 Task: Find connections with filter location Tamanrasset with filter topic #healthy with filter profile language English with filter current company Amazon Business with filter school Sam Higginbottom University of Agriculture, Technology And Sciences (SHUATS) with filter industry Retail Gasoline with filter service category DJing with filter keywords title Data Entry
Action: Mouse moved to (506, 65)
Screenshot: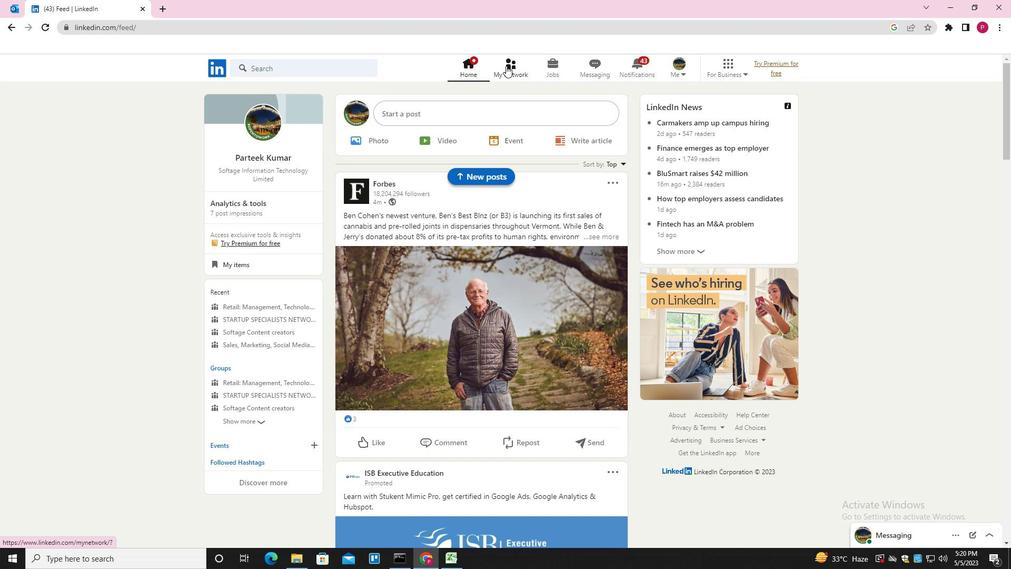
Action: Mouse pressed left at (506, 65)
Screenshot: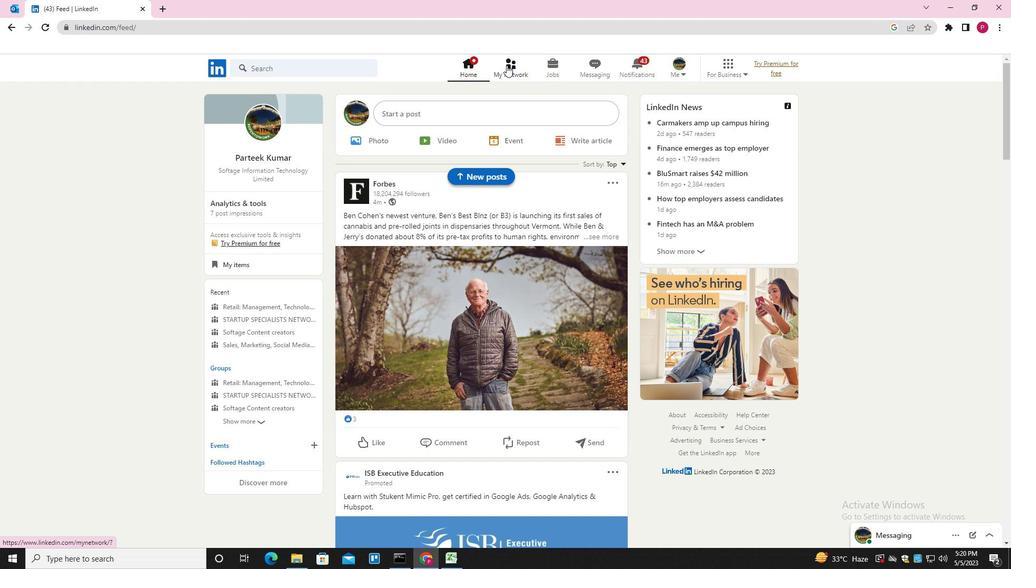 
Action: Mouse moved to (321, 125)
Screenshot: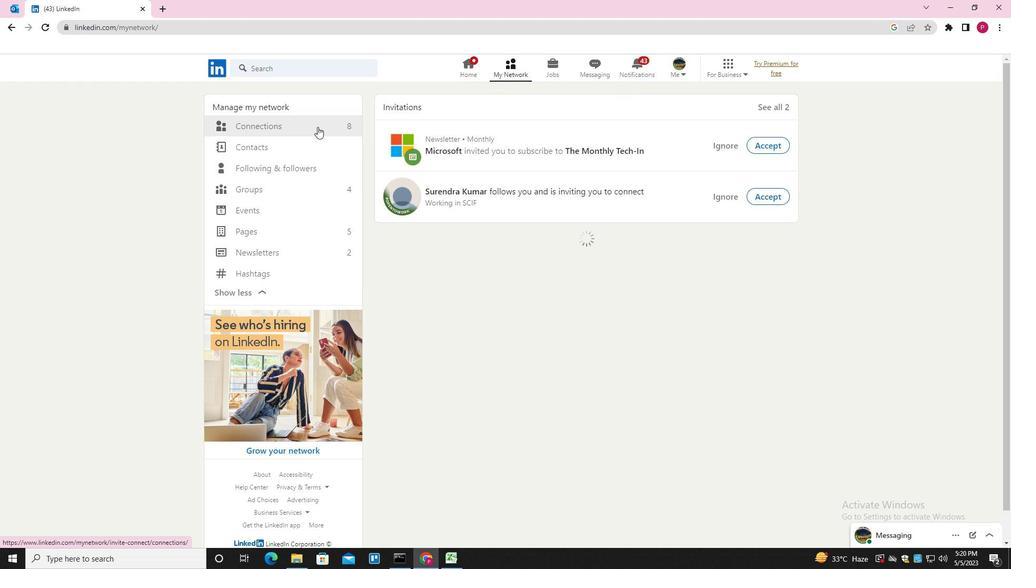 
Action: Mouse pressed left at (321, 125)
Screenshot: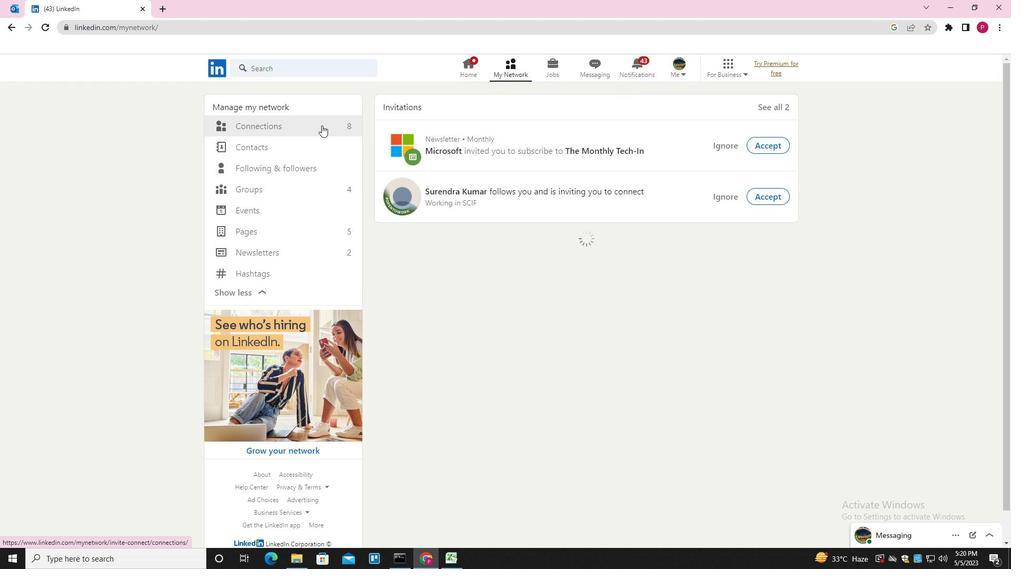 
Action: Mouse moved to (601, 128)
Screenshot: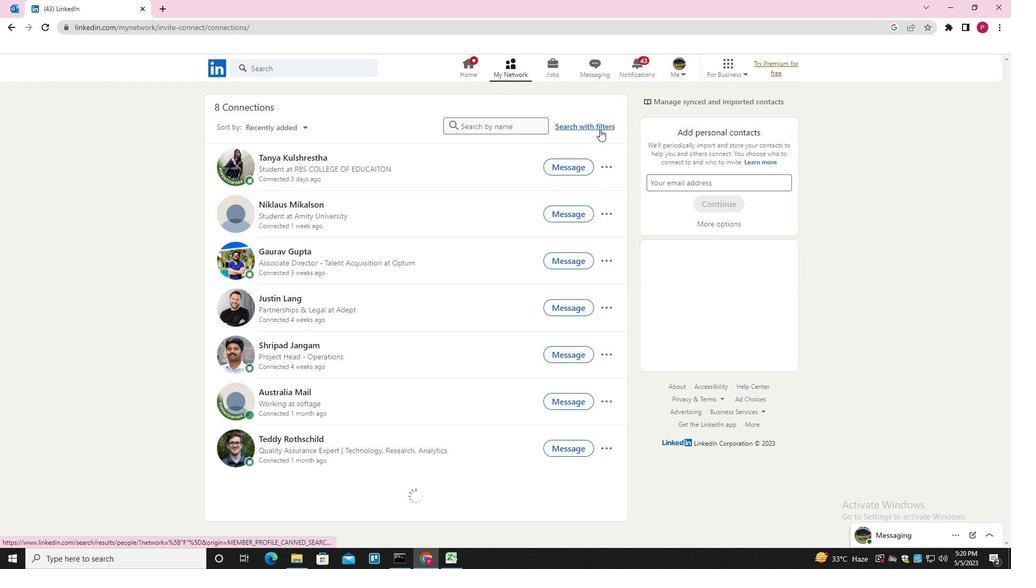 
Action: Mouse pressed left at (601, 128)
Screenshot: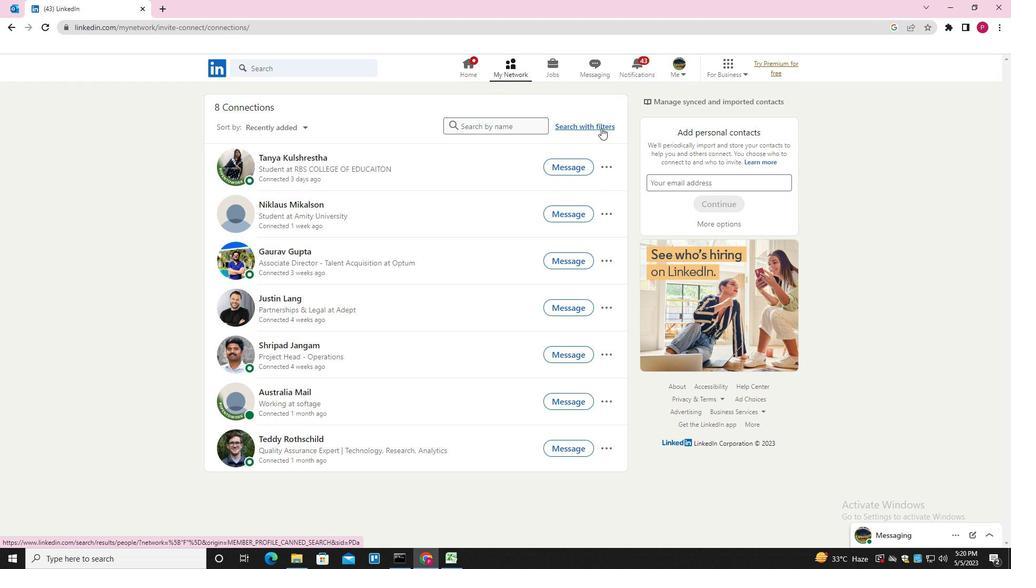 
Action: Mouse moved to (538, 99)
Screenshot: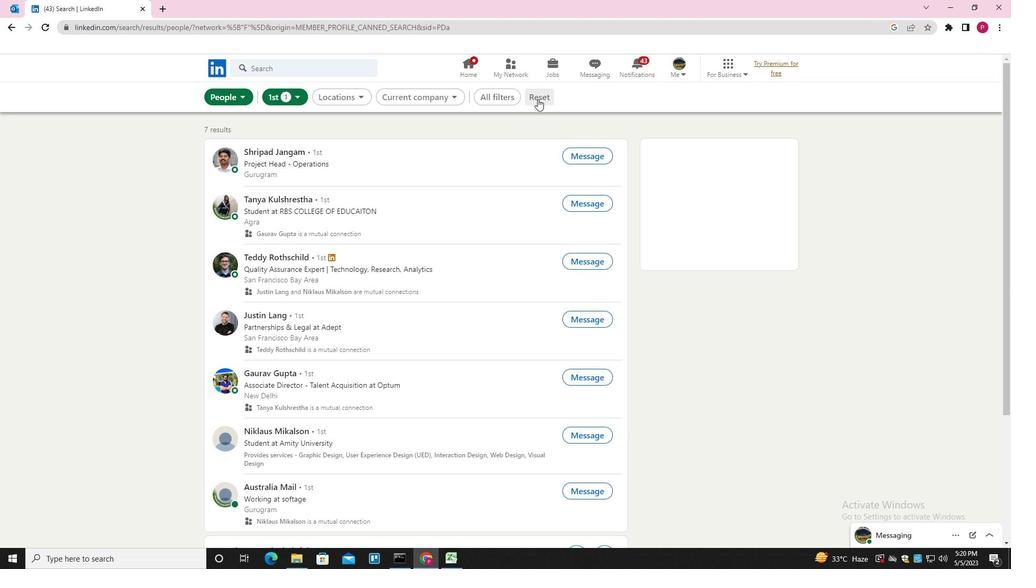 
Action: Mouse pressed left at (538, 99)
Screenshot: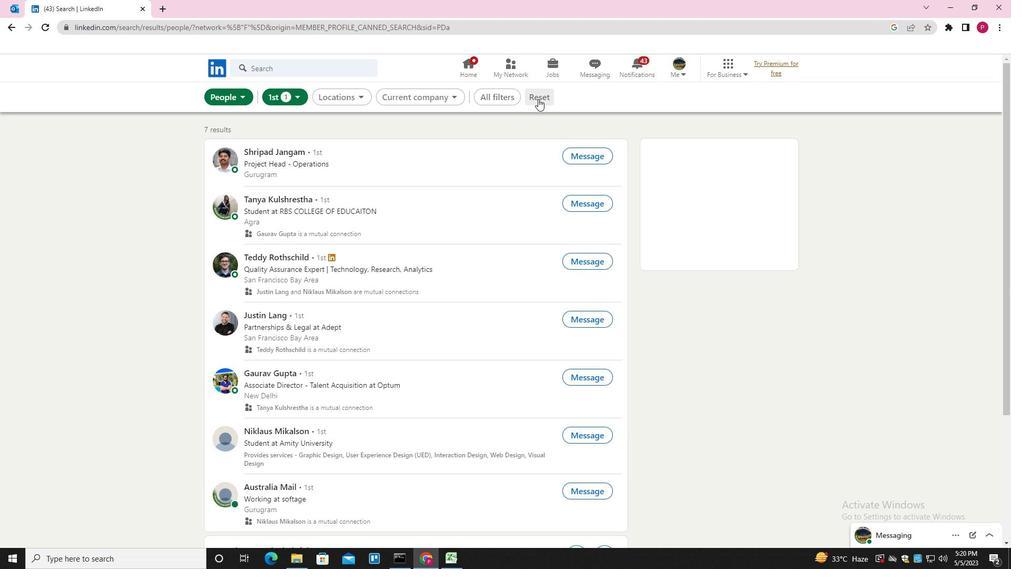 
Action: Mouse moved to (521, 99)
Screenshot: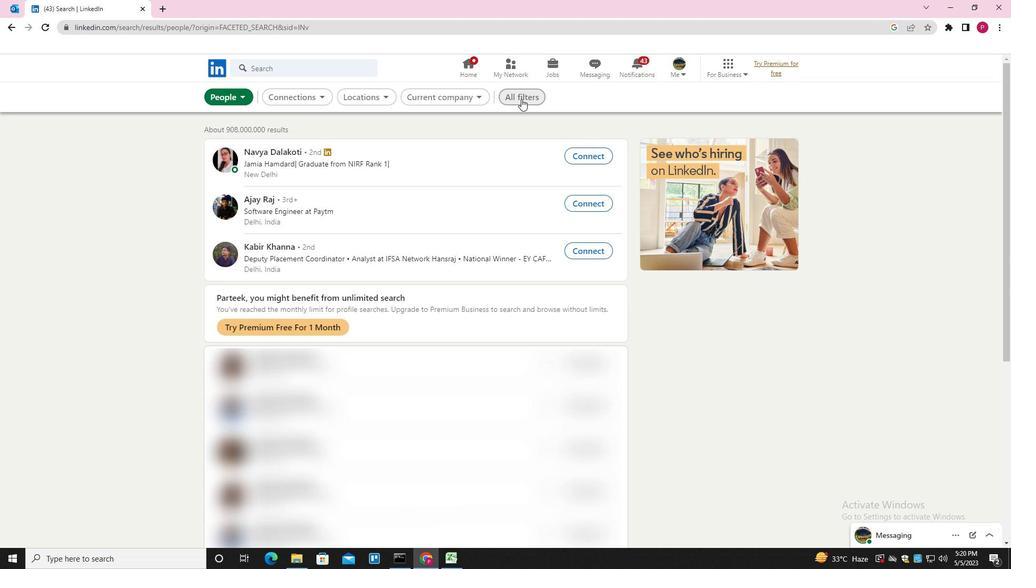 
Action: Mouse pressed left at (521, 99)
Screenshot: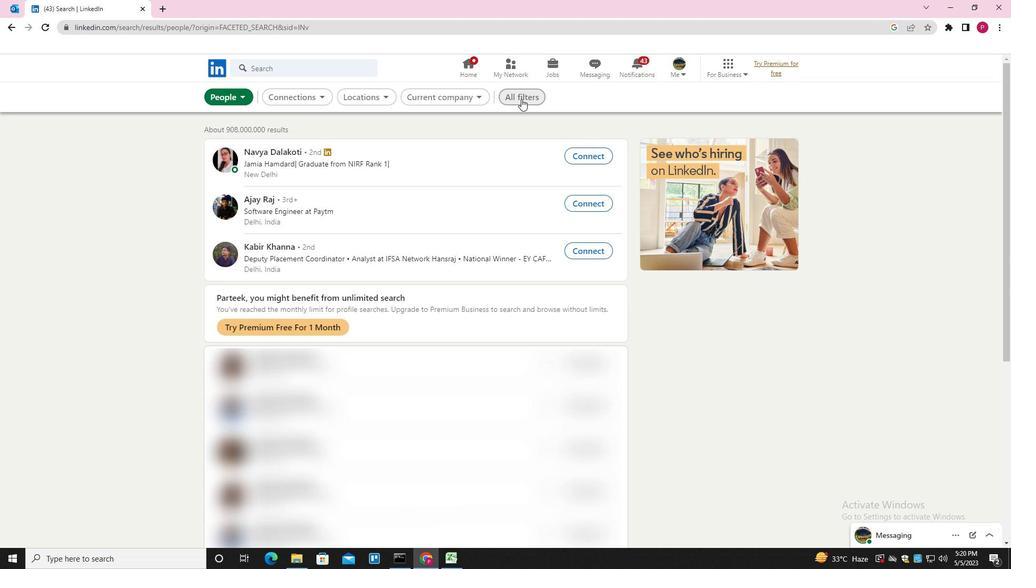
Action: Mouse moved to (889, 298)
Screenshot: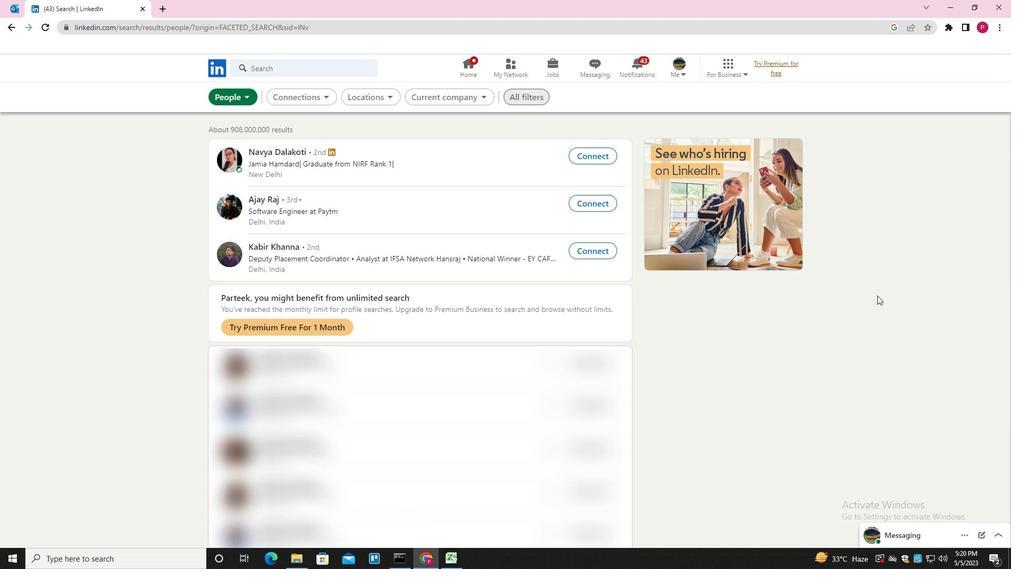 
Action: Mouse scrolled (889, 298) with delta (0, 0)
Screenshot: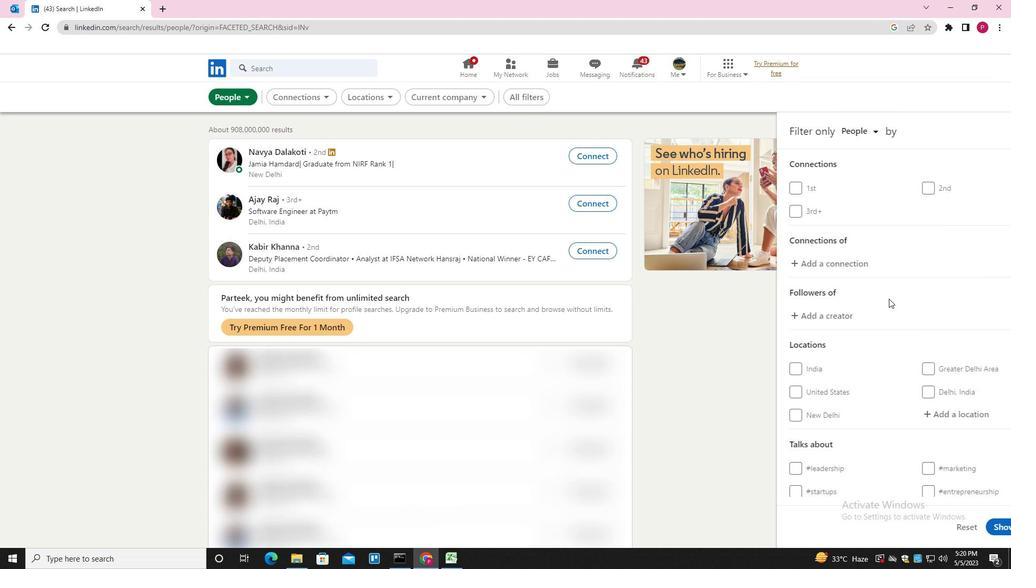 
Action: Mouse scrolled (889, 298) with delta (0, 0)
Screenshot: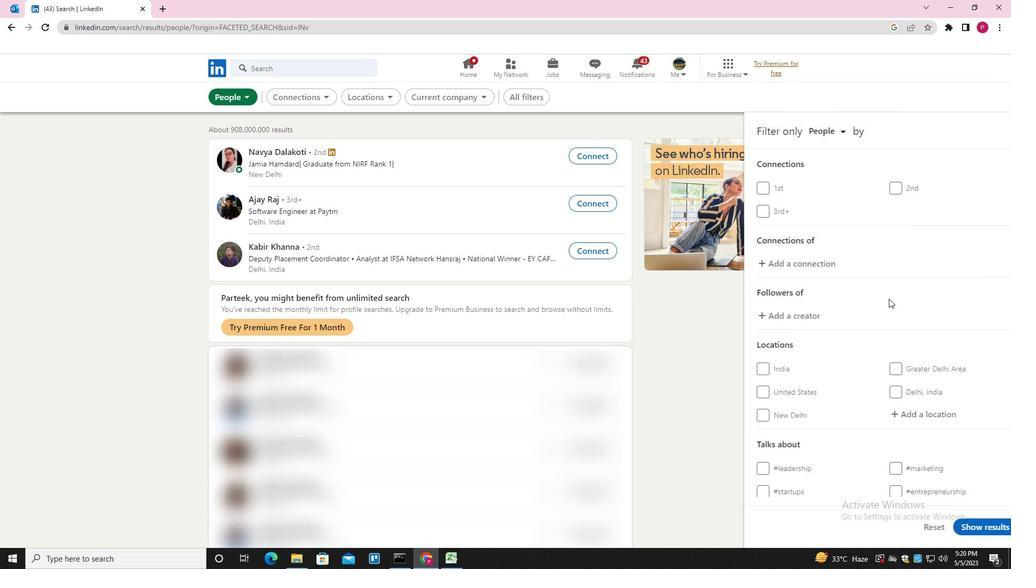 
Action: Mouse moved to (904, 310)
Screenshot: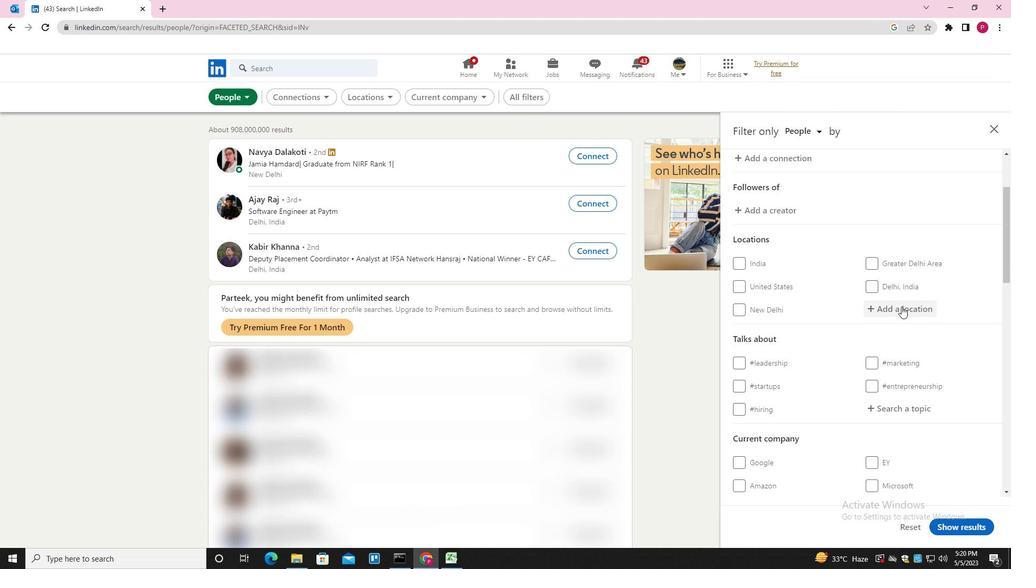 
Action: Mouse pressed left at (904, 310)
Screenshot: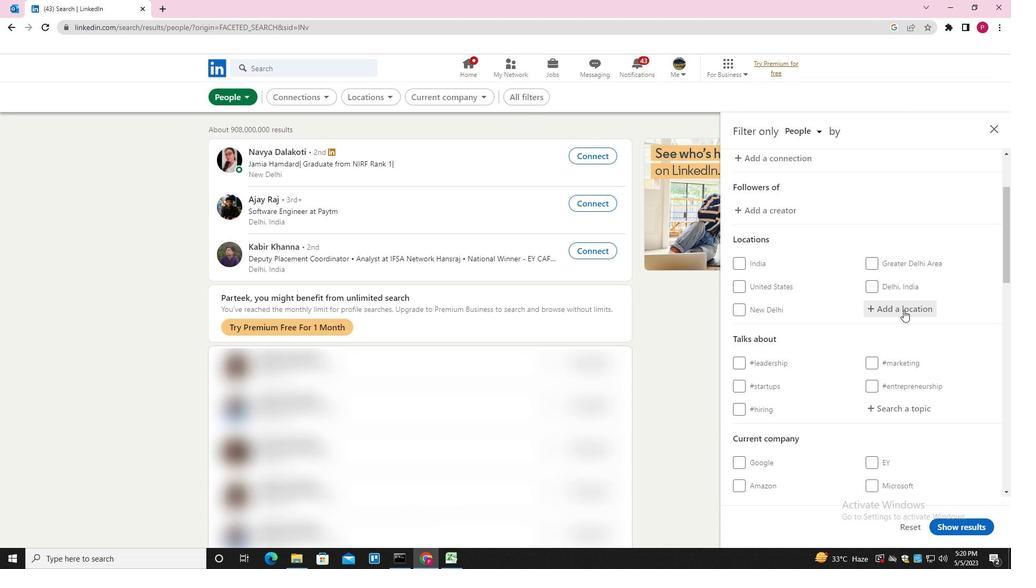 
Action: Key pressed <Key.shift>TAMANRASSET<Key.down><Key.enter>
Screenshot: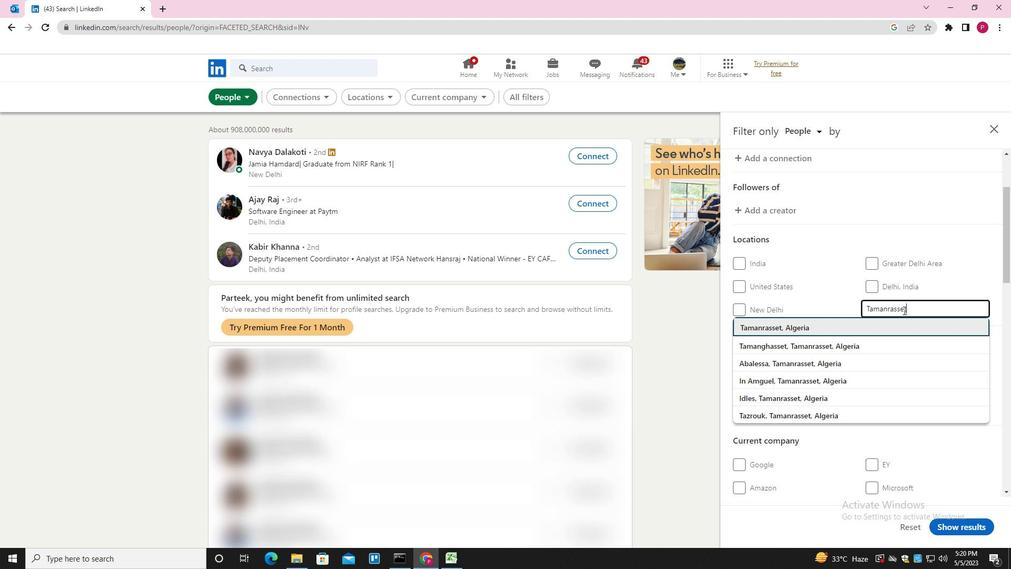 
Action: Mouse moved to (906, 351)
Screenshot: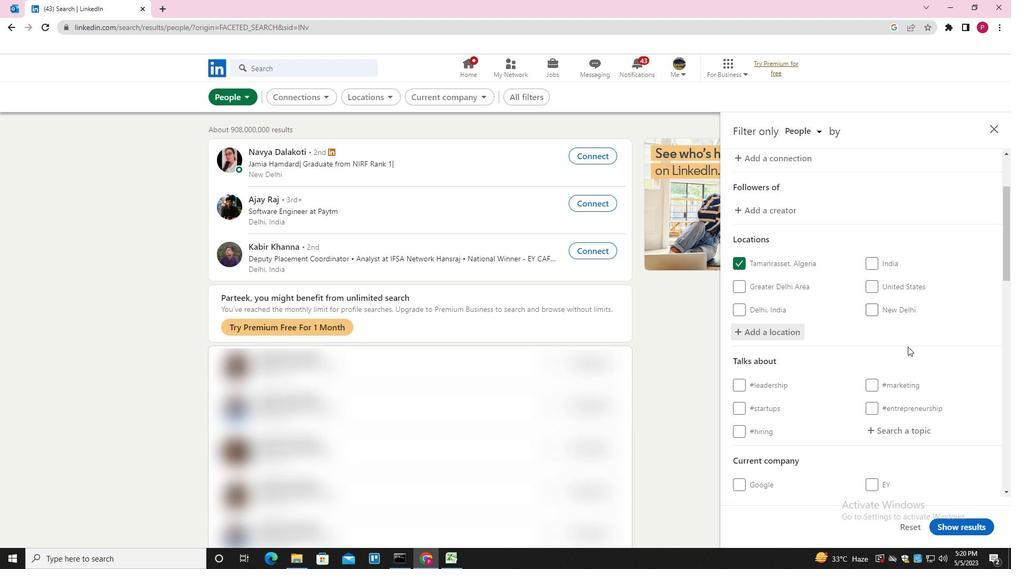 
Action: Mouse scrolled (906, 351) with delta (0, 0)
Screenshot: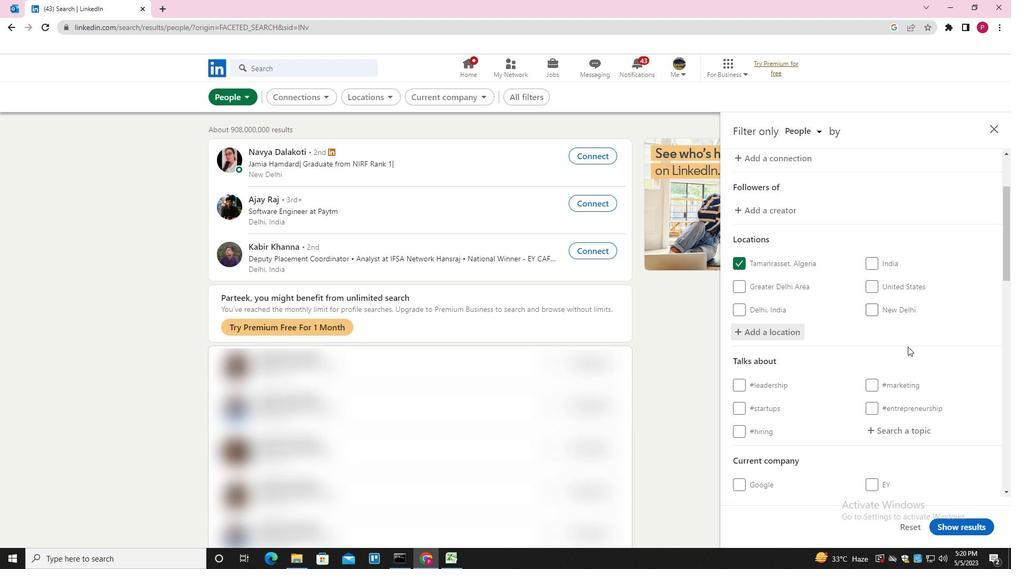 
Action: Mouse moved to (906, 352)
Screenshot: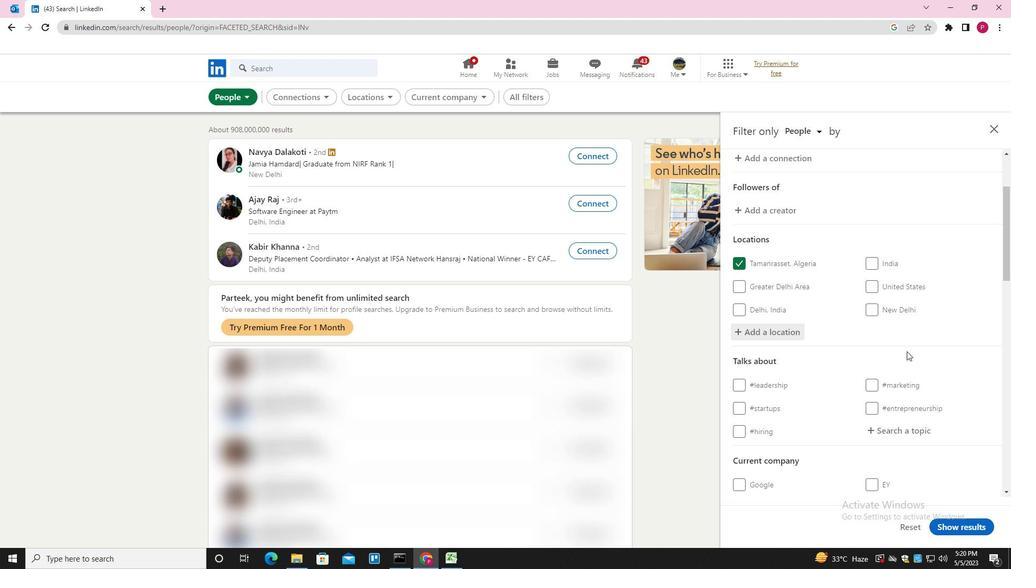 
Action: Mouse scrolled (906, 352) with delta (0, 0)
Screenshot: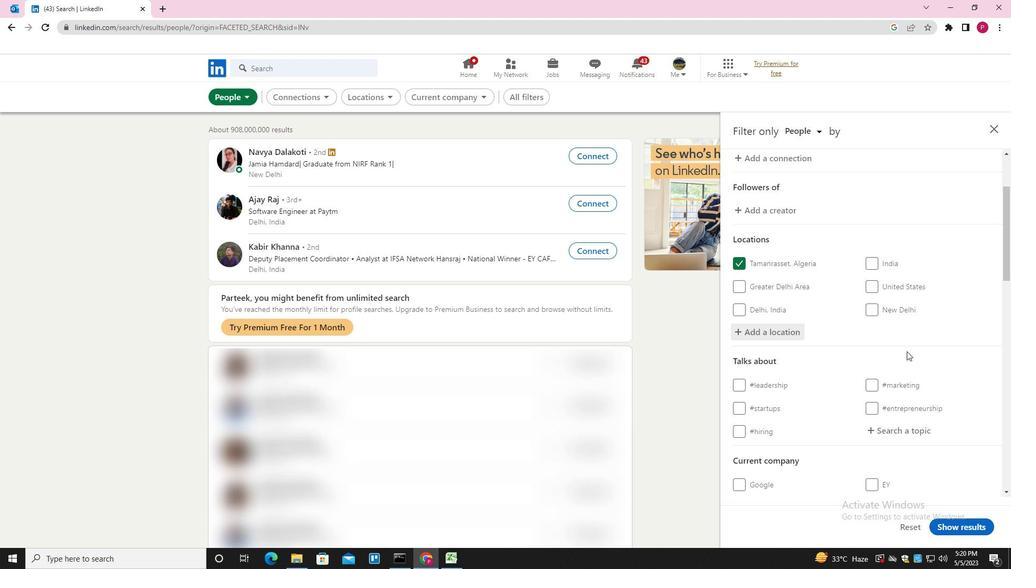 
Action: Mouse moved to (907, 355)
Screenshot: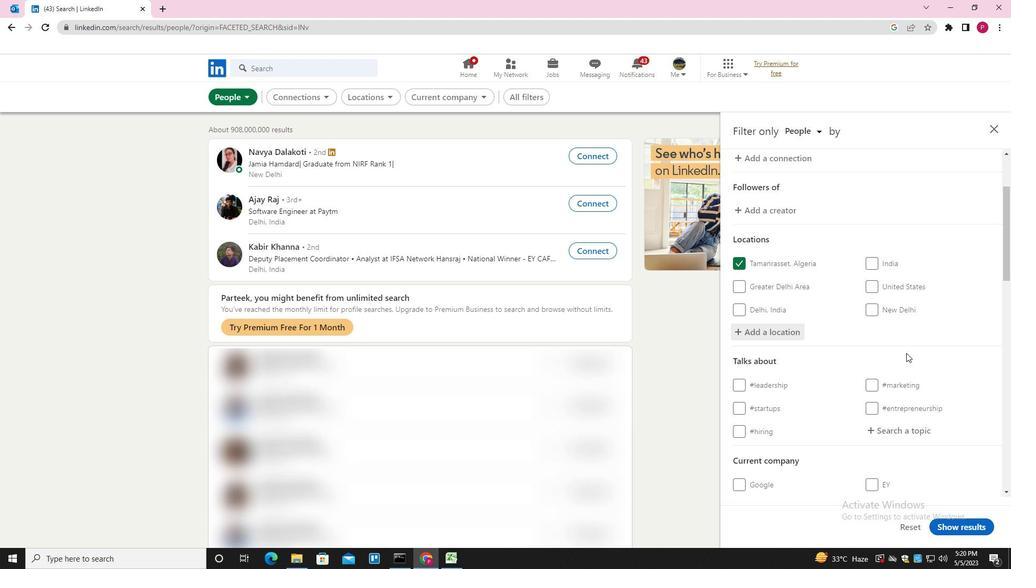 
Action: Mouse scrolled (907, 354) with delta (0, 0)
Screenshot: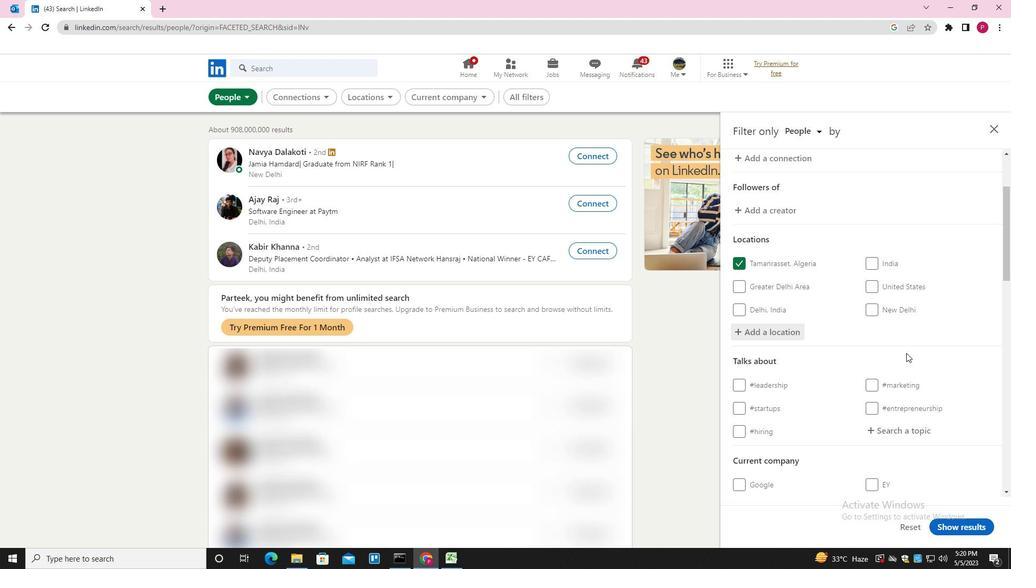 
Action: Mouse moved to (906, 279)
Screenshot: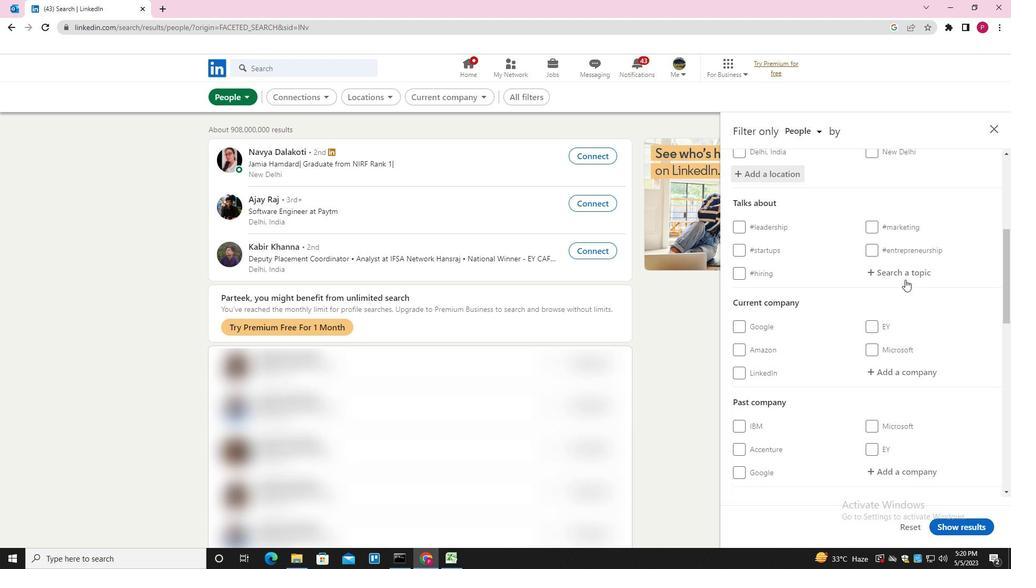 
Action: Mouse pressed left at (906, 279)
Screenshot: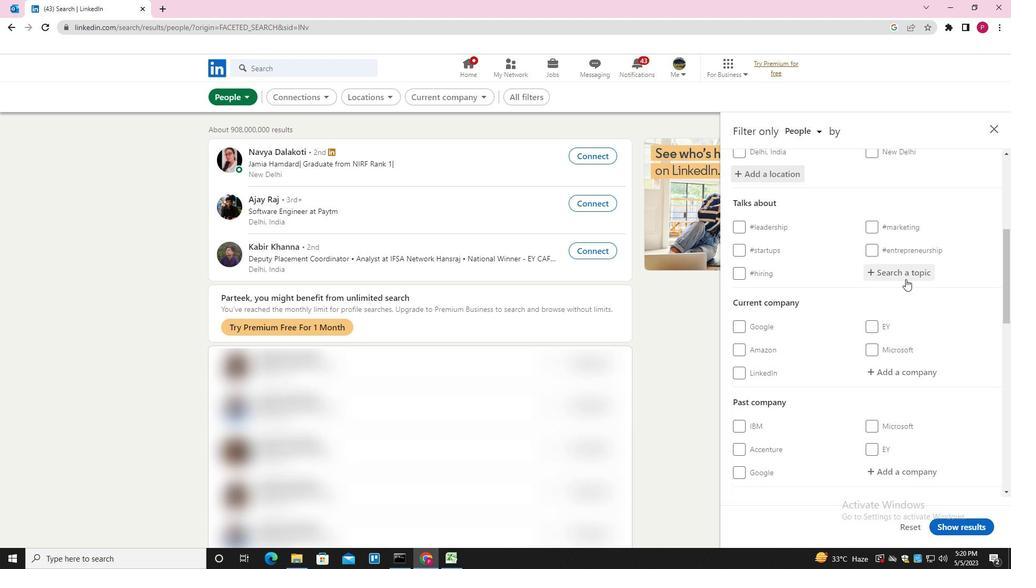 
Action: Key pressed HR<Key.backspace>EALTHY<Key.down><Key.down><Key.down><Key.enter>
Screenshot: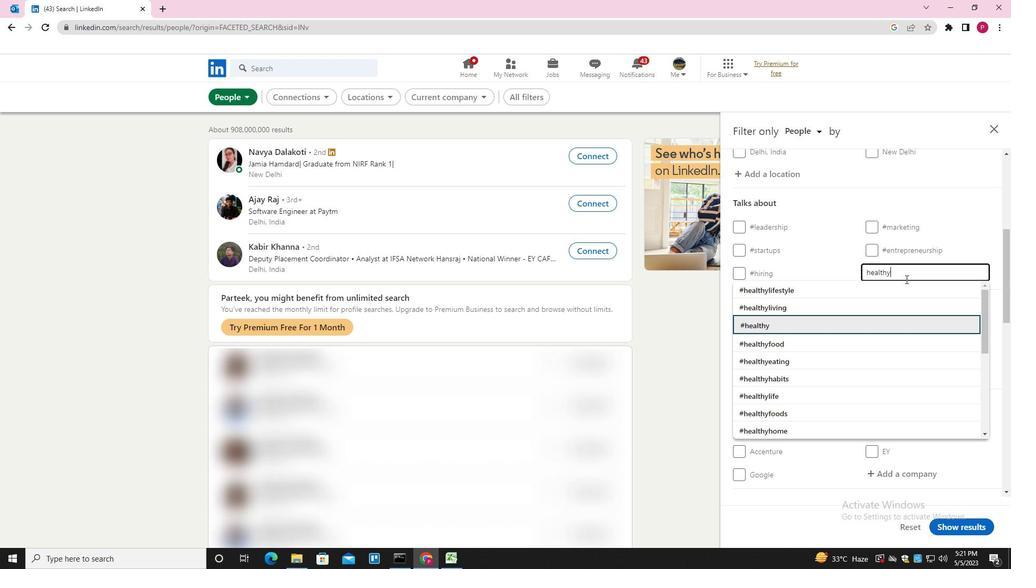 
Action: Mouse moved to (881, 296)
Screenshot: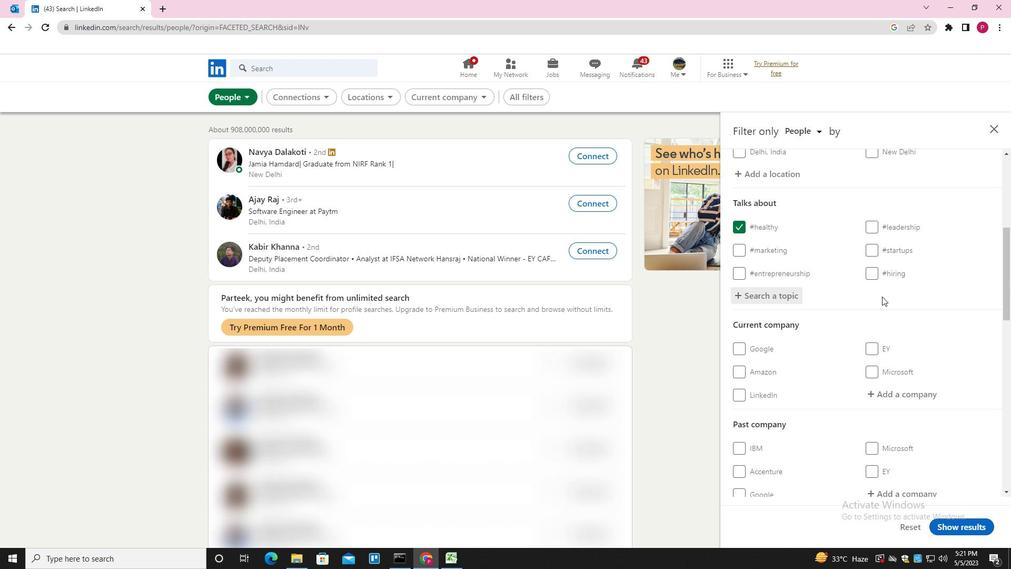 
Action: Mouse scrolled (881, 296) with delta (0, 0)
Screenshot: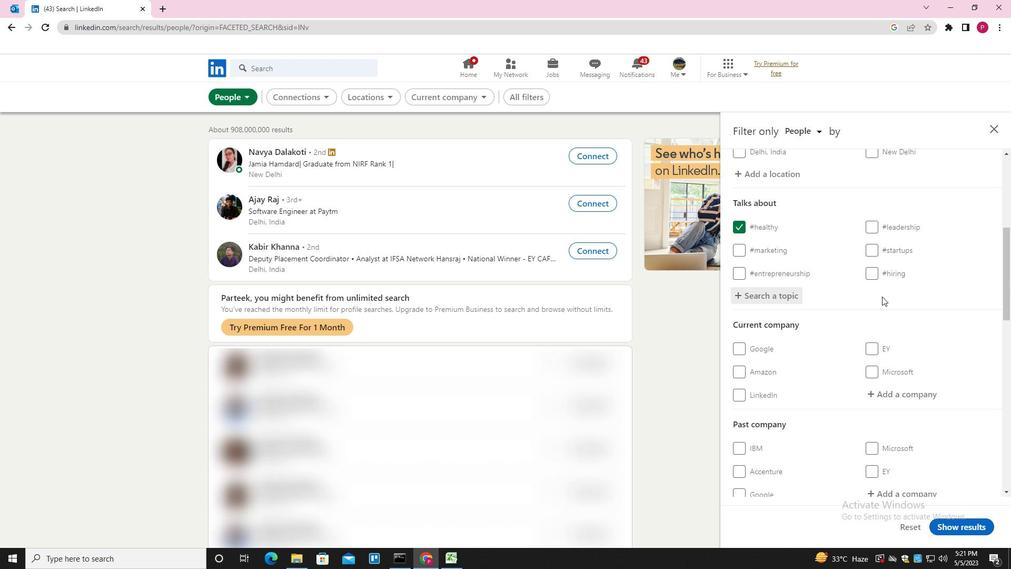
Action: Mouse scrolled (881, 296) with delta (0, 0)
Screenshot: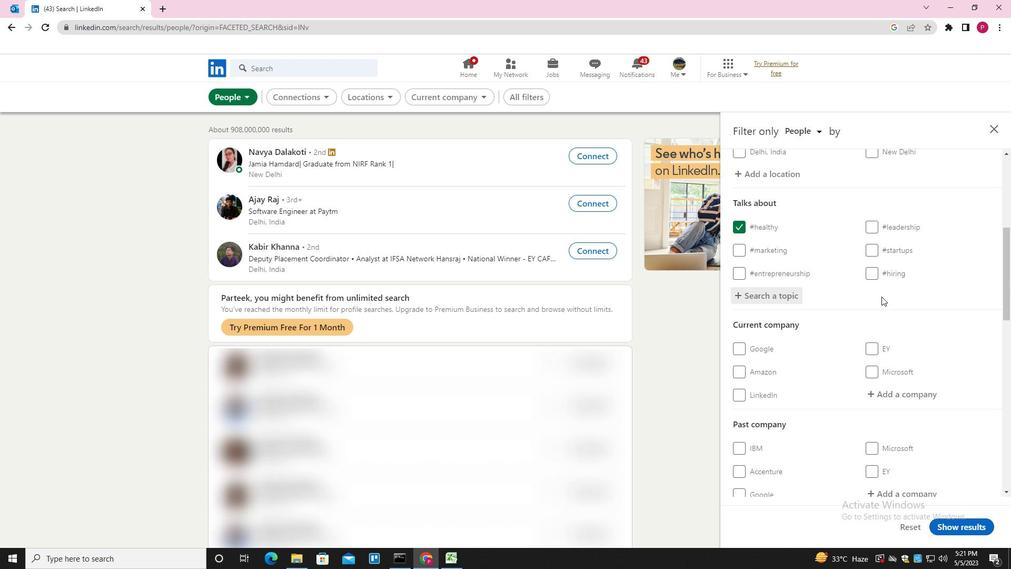 
Action: Mouse scrolled (881, 296) with delta (0, 0)
Screenshot: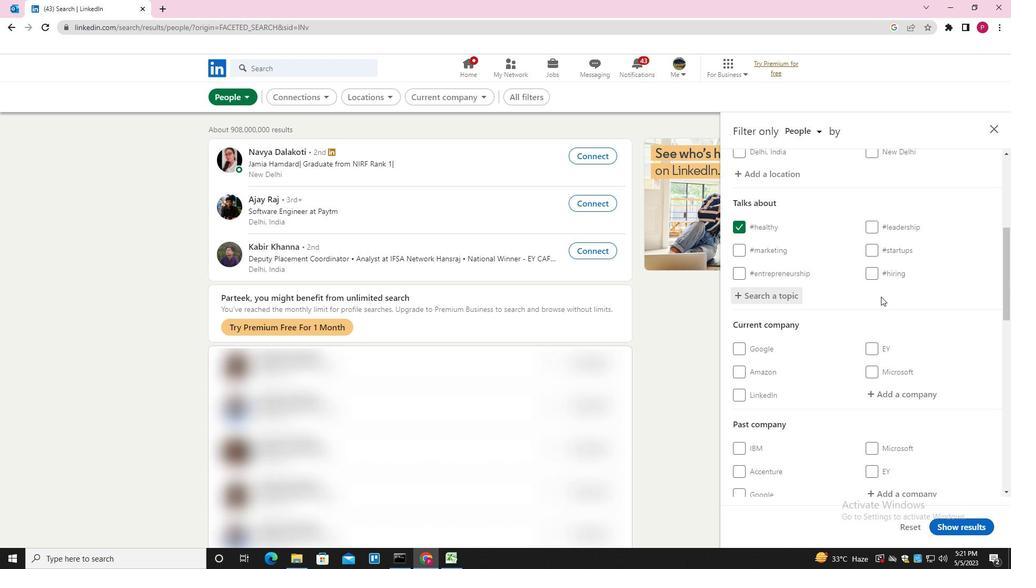 
Action: Mouse scrolled (881, 296) with delta (0, 0)
Screenshot: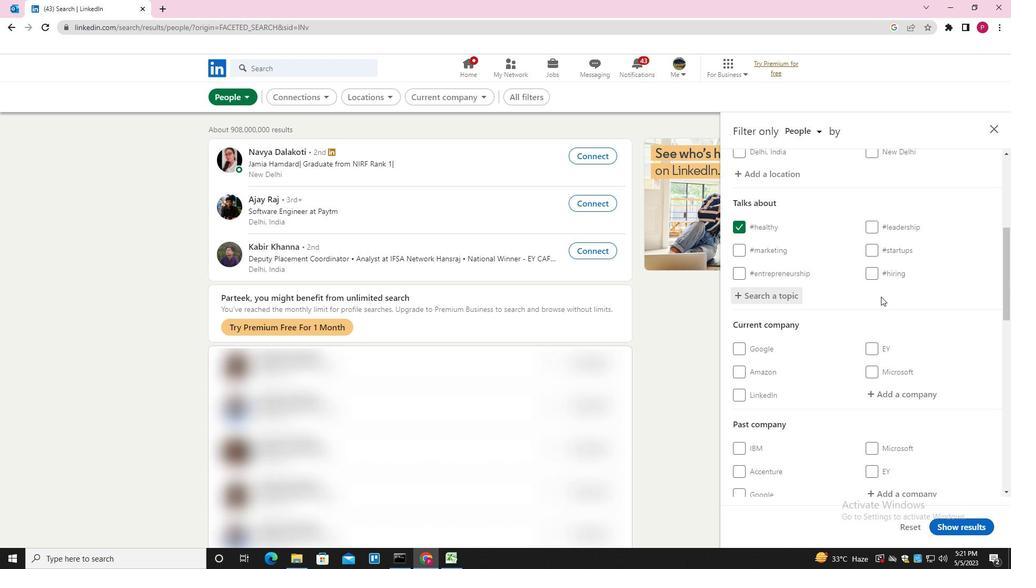 
Action: Mouse moved to (877, 303)
Screenshot: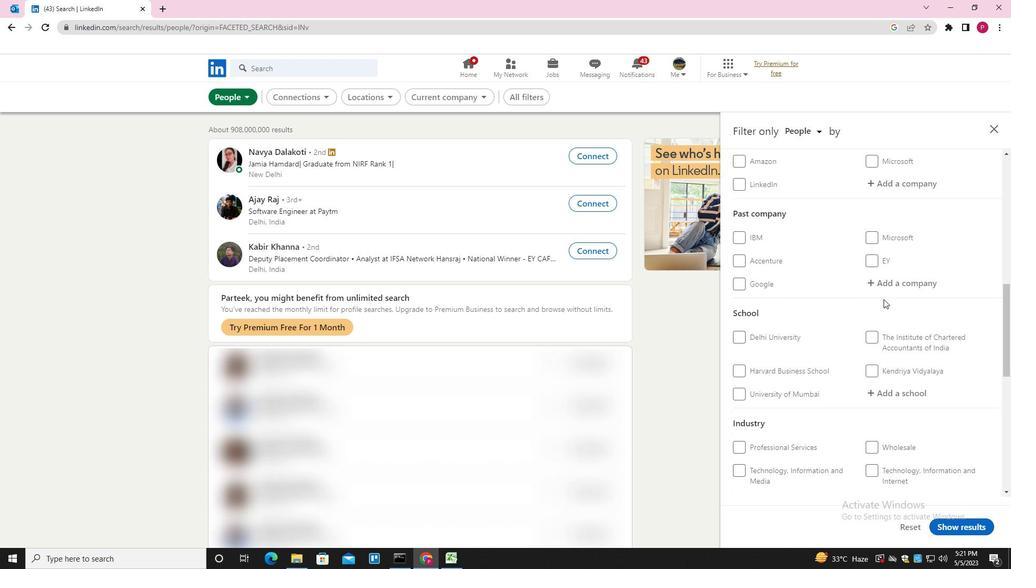 
Action: Mouse scrolled (877, 303) with delta (0, 0)
Screenshot: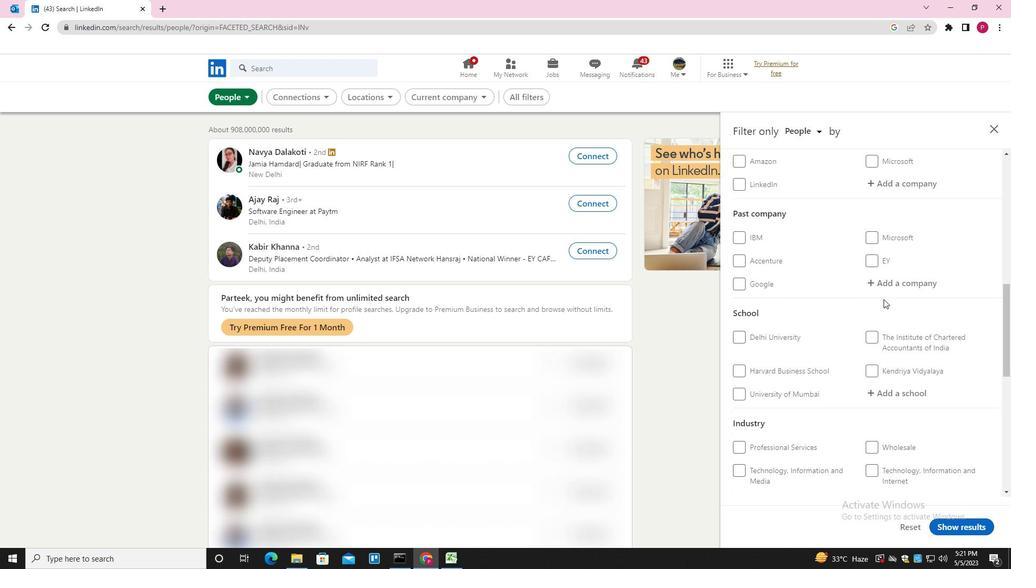 
Action: Mouse scrolled (877, 303) with delta (0, 0)
Screenshot: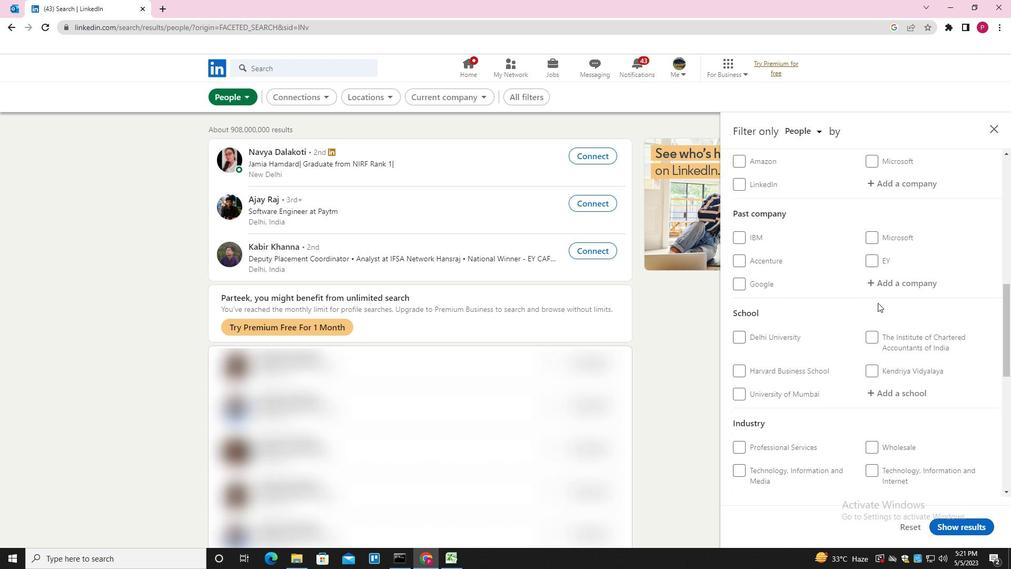 
Action: Mouse scrolled (877, 303) with delta (0, 0)
Screenshot: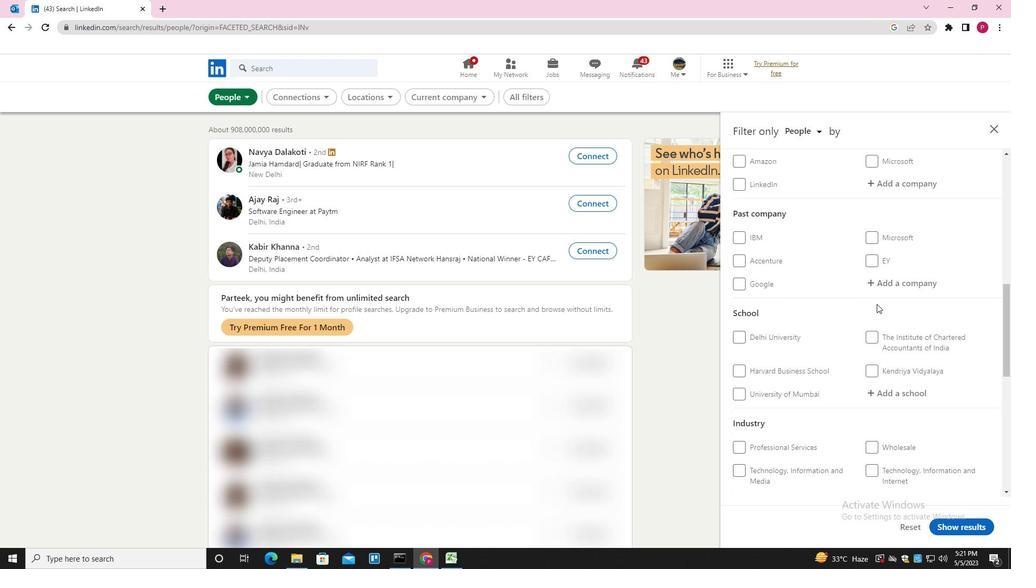 
Action: Mouse scrolled (877, 303) with delta (0, 0)
Screenshot: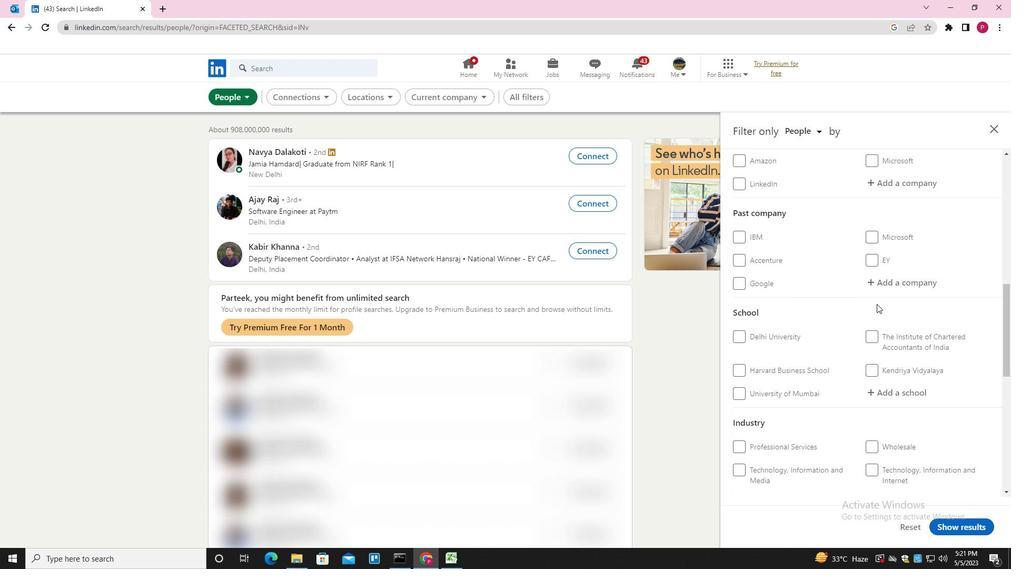 
Action: Mouse moved to (857, 318)
Screenshot: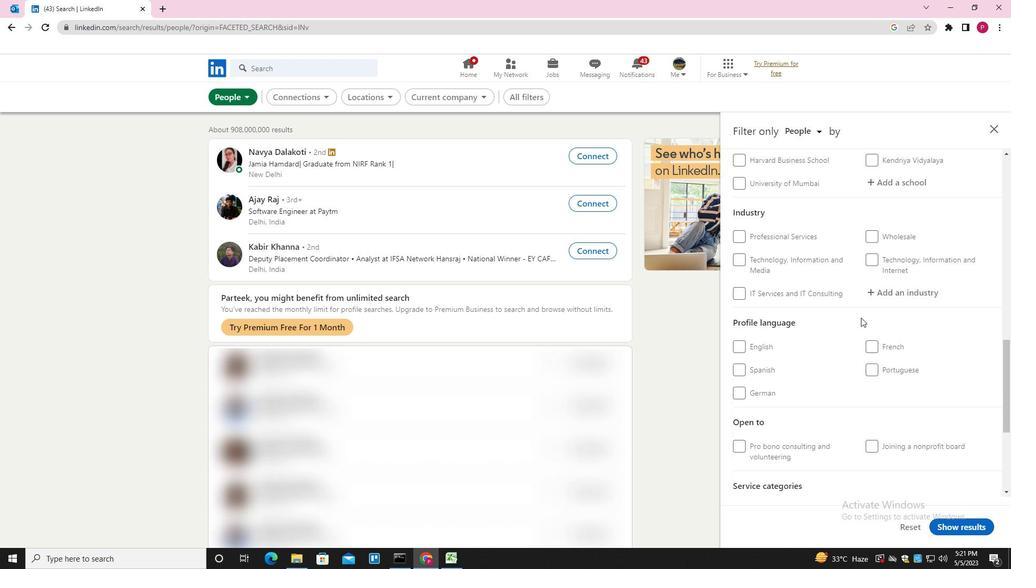 
Action: Mouse scrolled (857, 318) with delta (0, 0)
Screenshot: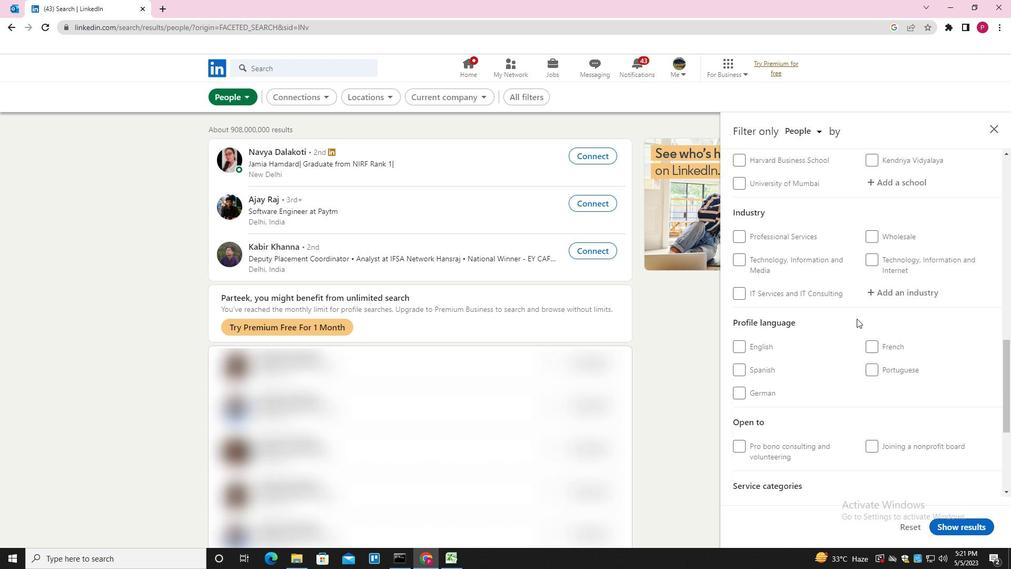 
Action: Mouse scrolled (857, 318) with delta (0, 0)
Screenshot: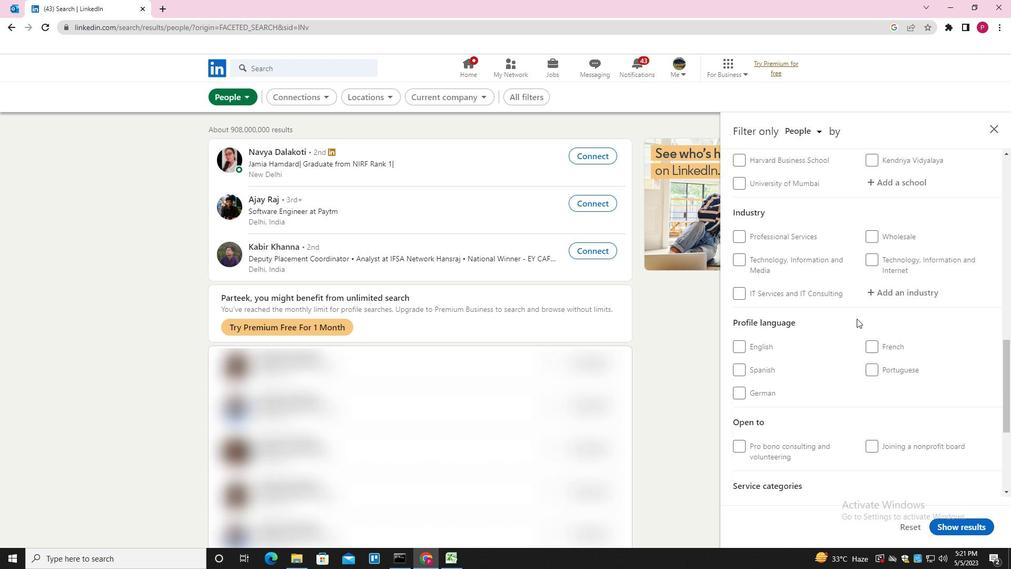 
Action: Mouse moved to (741, 242)
Screenshot: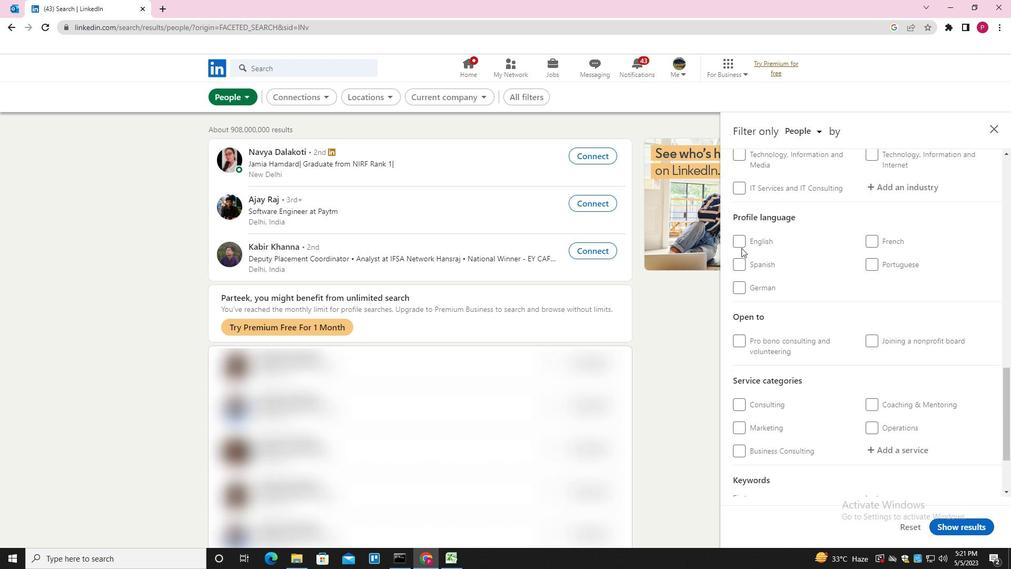 
Action: Mouse pressed left at (741, 242)
Screenshot: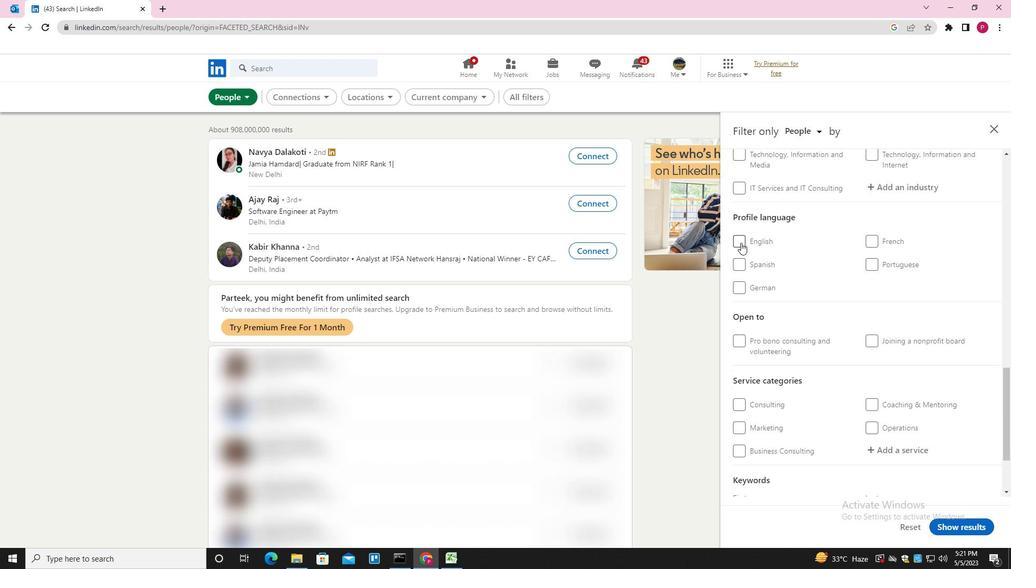 
Action: Mouse moved to (779, 303)
Screenshot: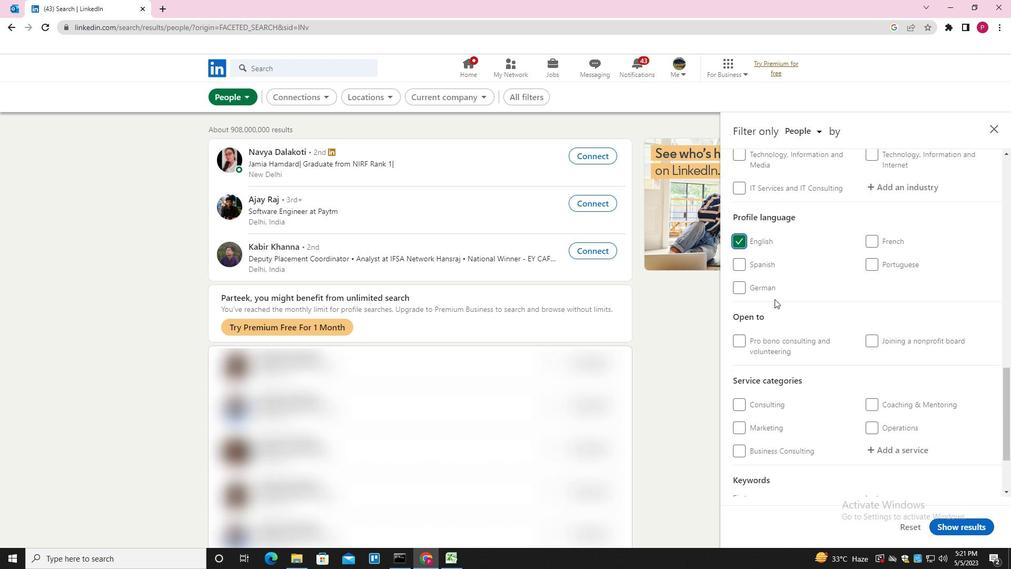 
Action: Mouse scrolled (779, 304) with delta (0, 0)
Screenshot: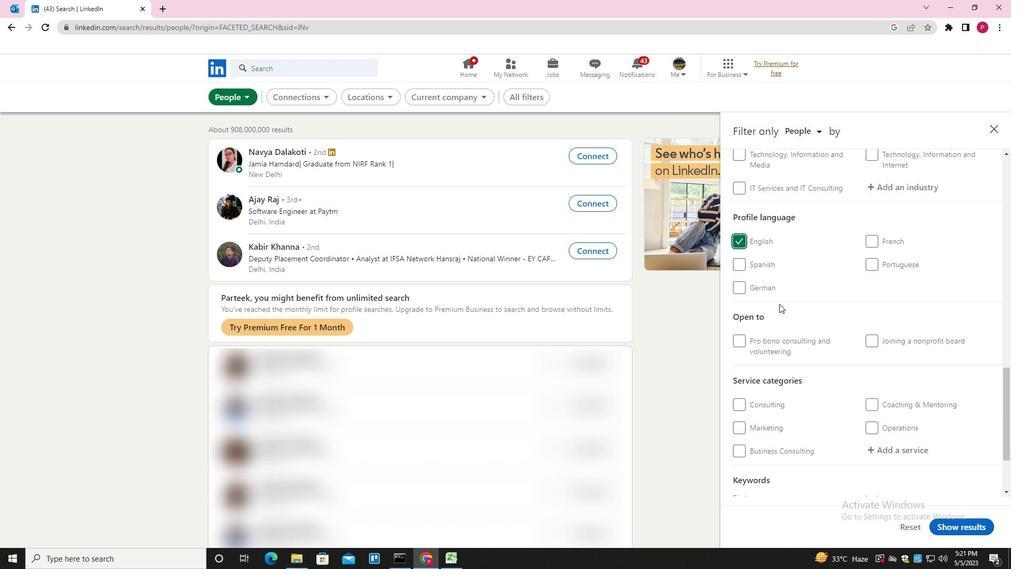 
Action: Mouse scrolled (779, 304) with delta (0, 0)
Screenshot: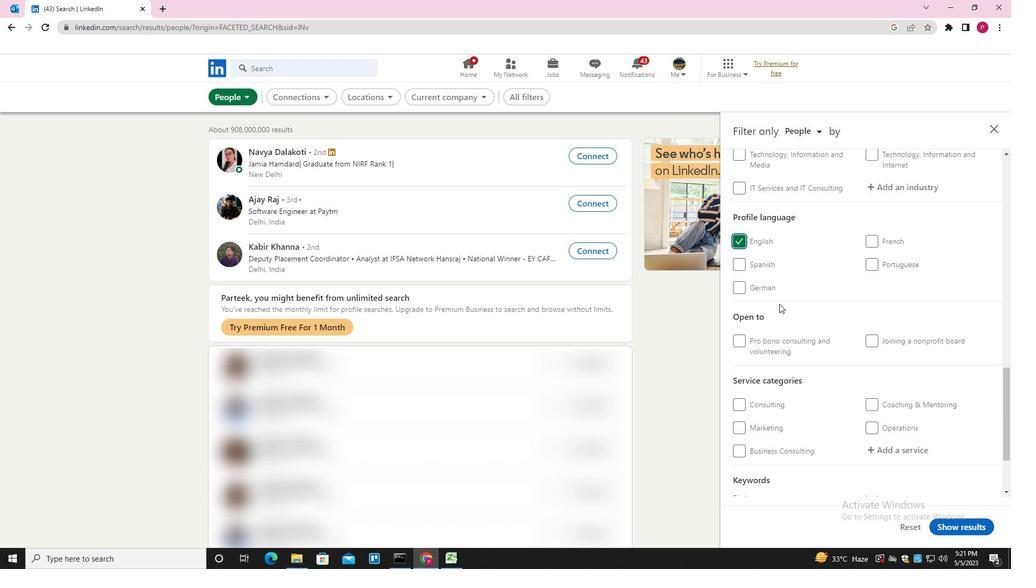 
Action: Mouse scrolled (779, 304) with delta (0, 0)
Screenshot: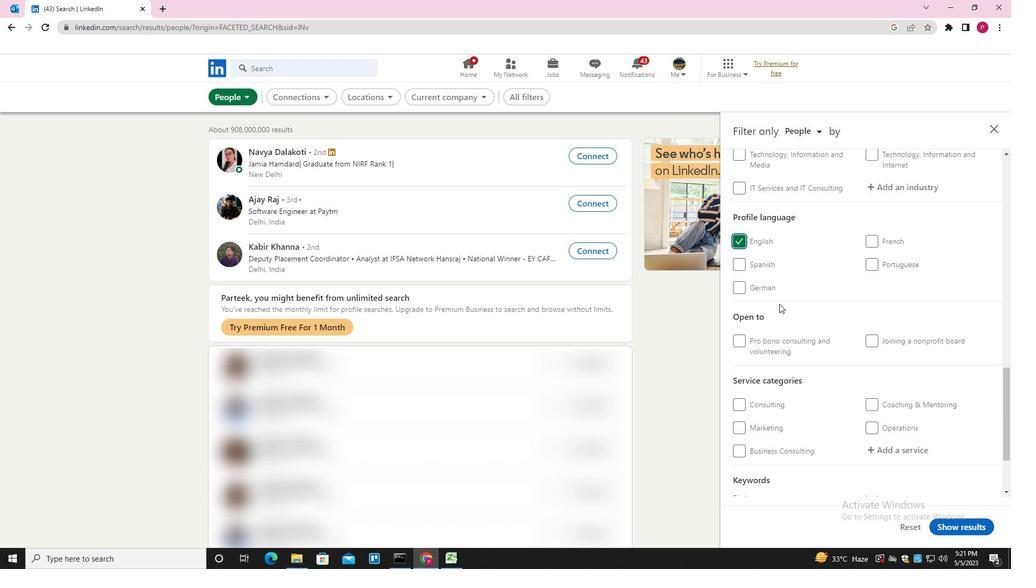 
Action: Mouse scrolled (779, 304) with delta (0, 0)
Screenshot: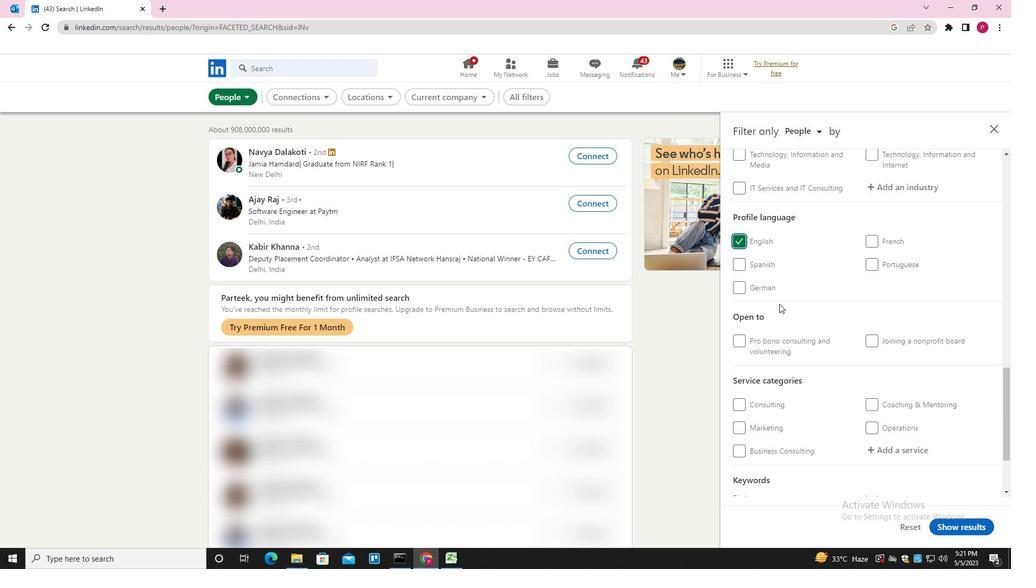 
Action: Mouse scrolled (779, 304) with delta (0, 0)
Screenshot: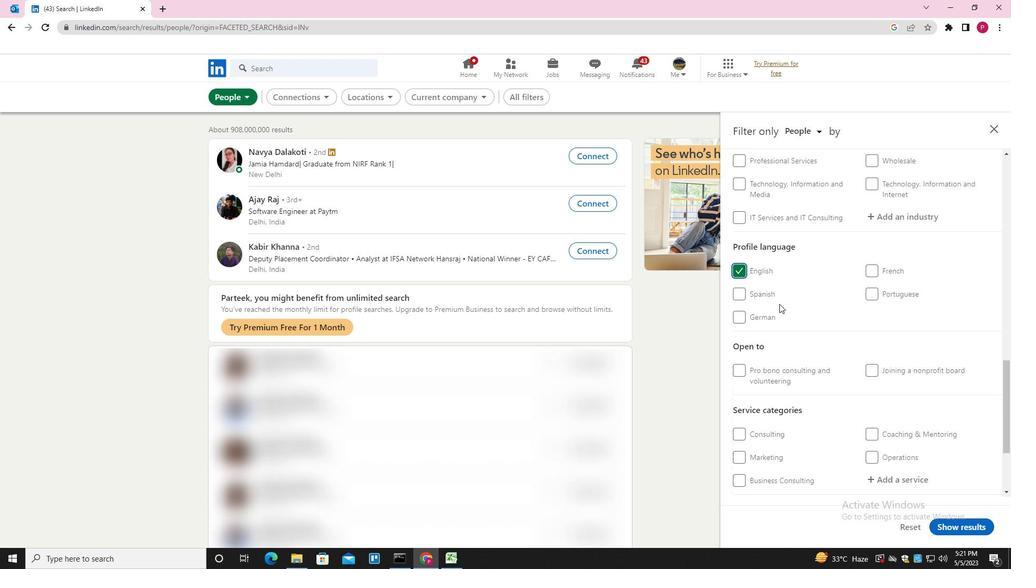
Action: Mouse scrolled (779, 304) with delta (0, 0)
Screenshot: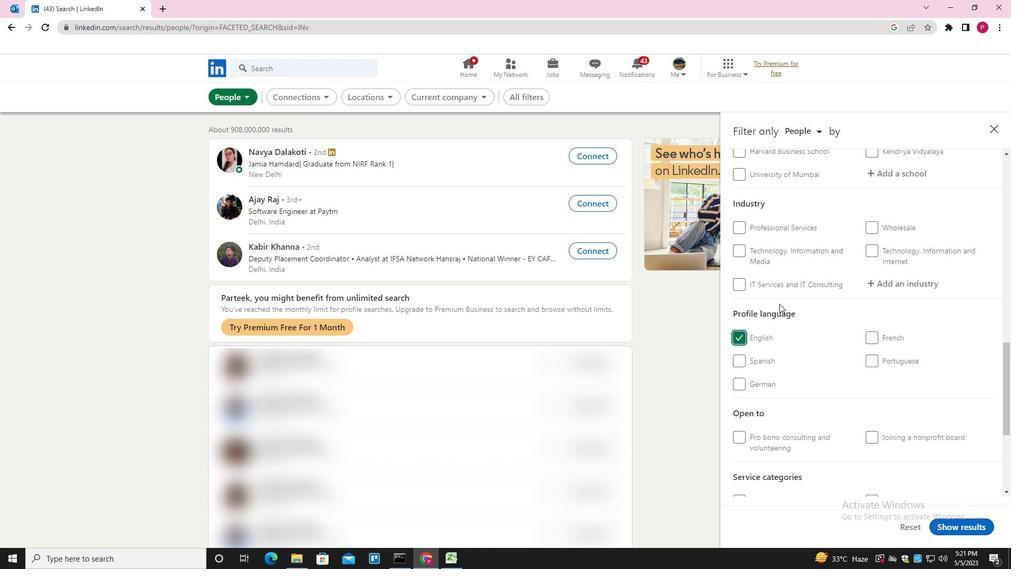 
Action: Mouse moved to (824, 309)
Screenshot: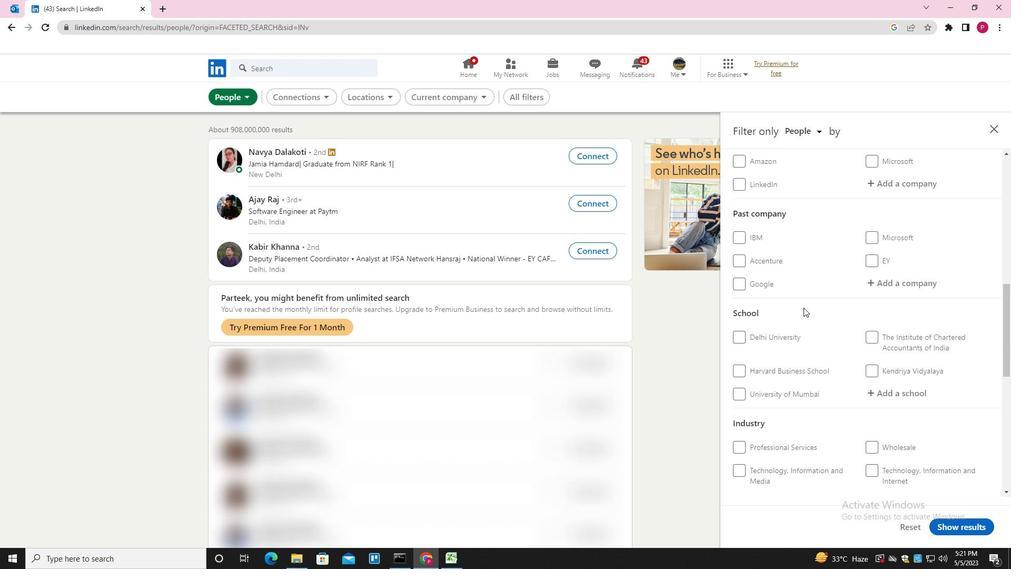 
Action: Mouse scrolled (824, 309) with delta (0, 0)
Screenshot: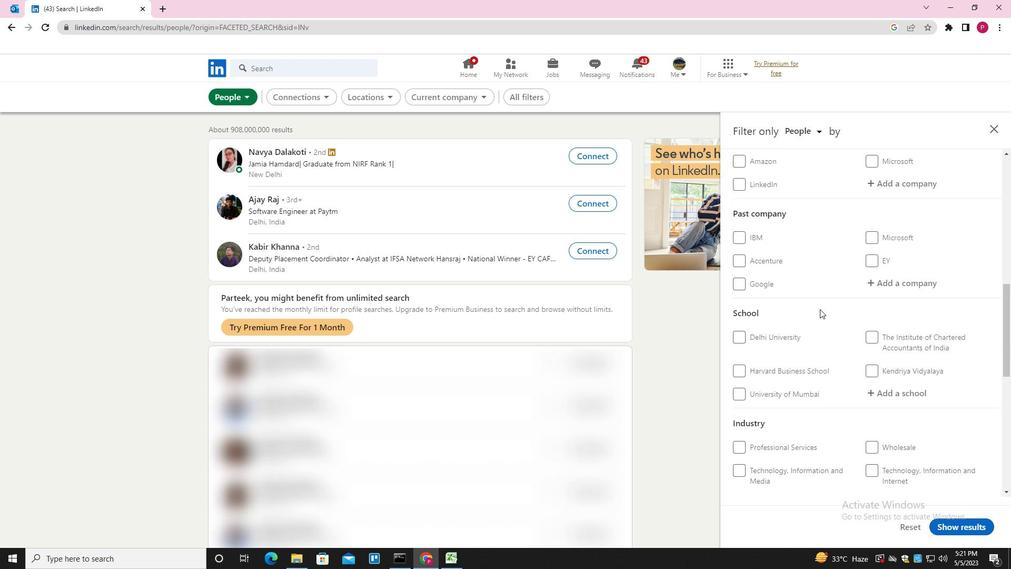 
Action: Mouse scrolled (824, 309) with delta (0, 0)
Screenshot: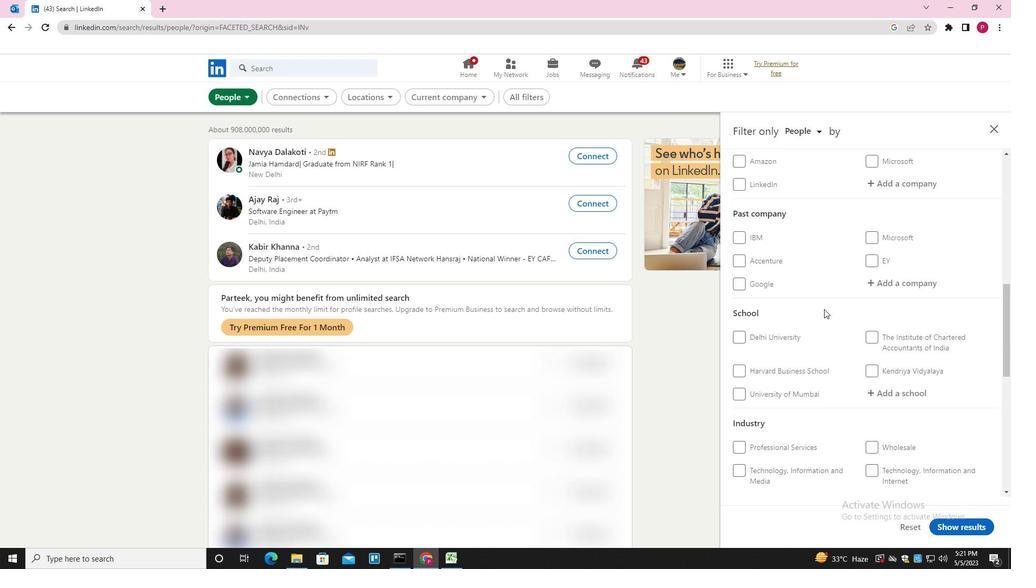 
Action: Mouse moved to (925, 285)
Screenshot: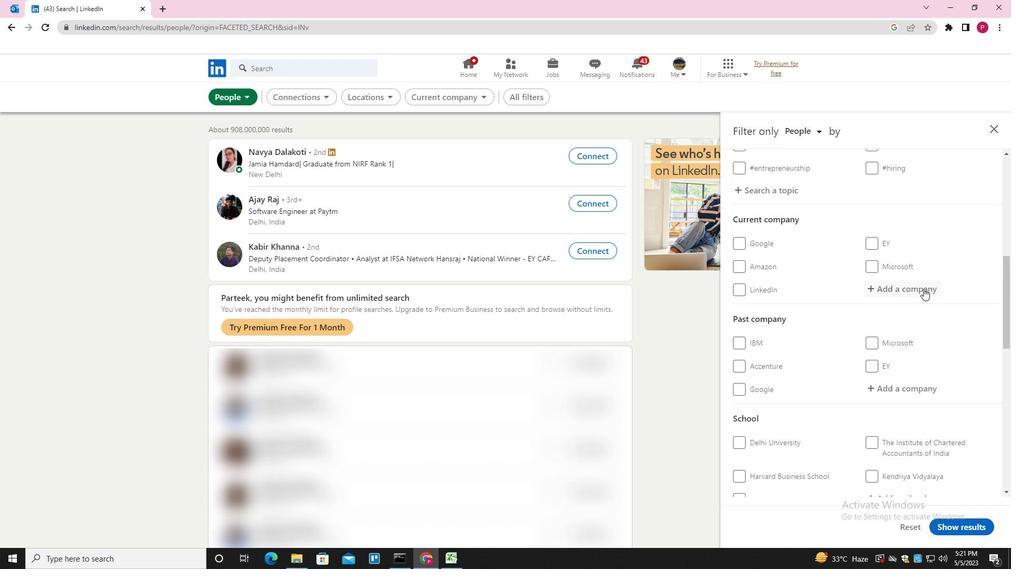 
Action: Mouse pressed left at (925, 285)
Screenshot: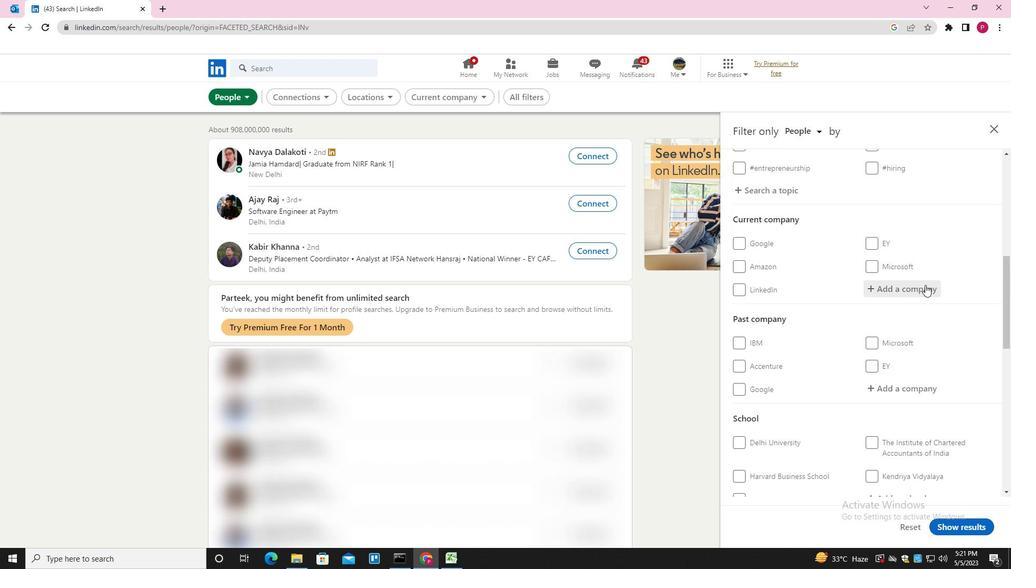 
Action: Key pressed <Key.shift>AMAZON<Key.space><Key.shift>BUSINESS<Key.space><Key.down><Key.enter>
Screenshot: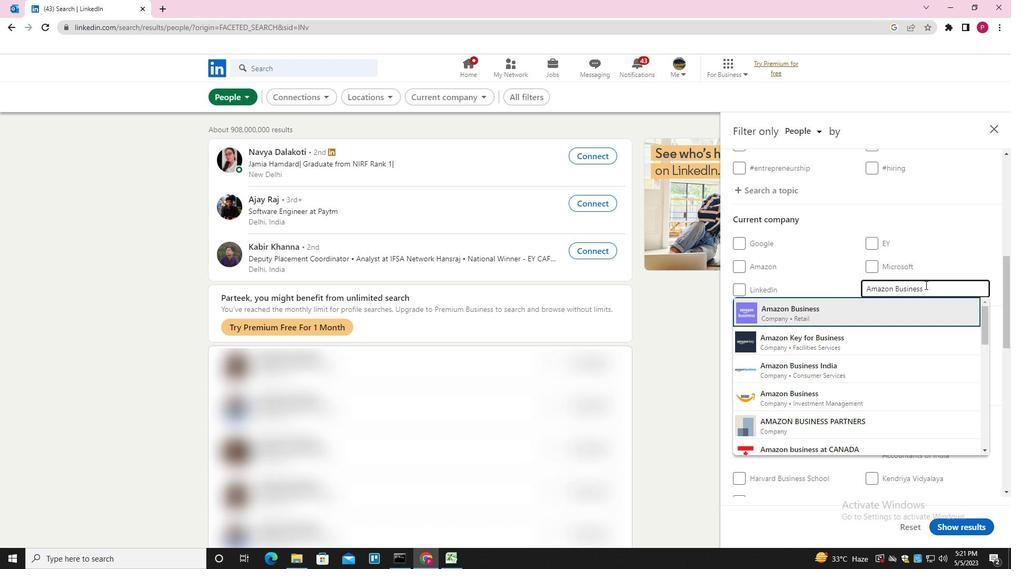 
Action: Mouse moved to (859, 364)
Screenshot: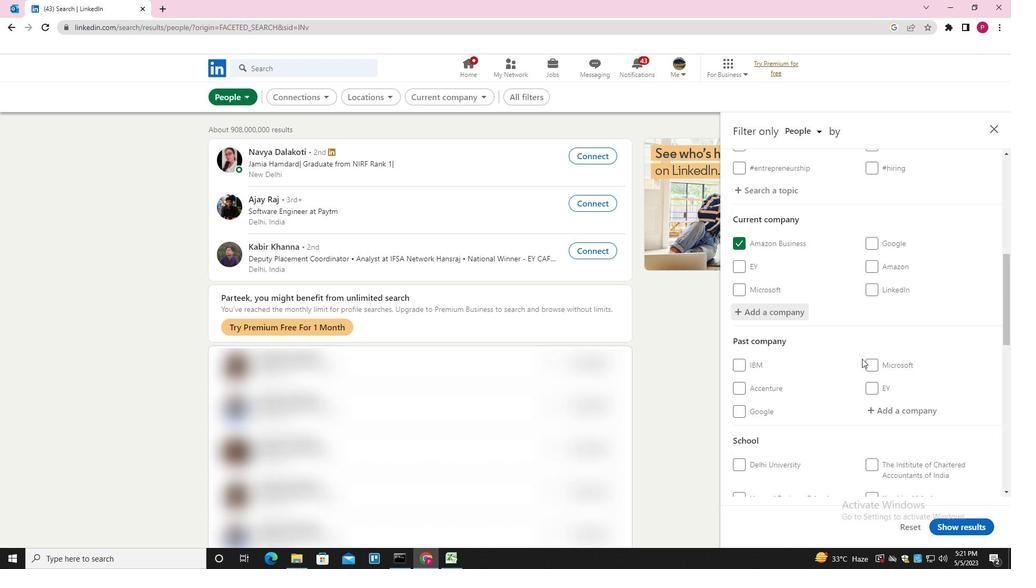 
Action: Mouse scrolled (859, 363) with delta (0, 0)
Screenshot: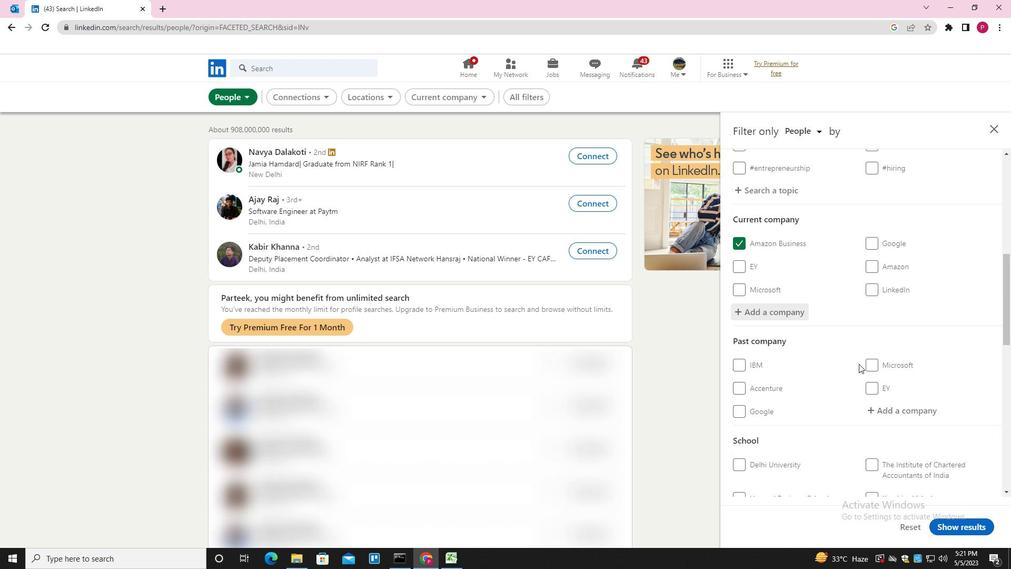 
Action: Mouse scrolled (859, 363) with delta (0, 0)
Screenshot: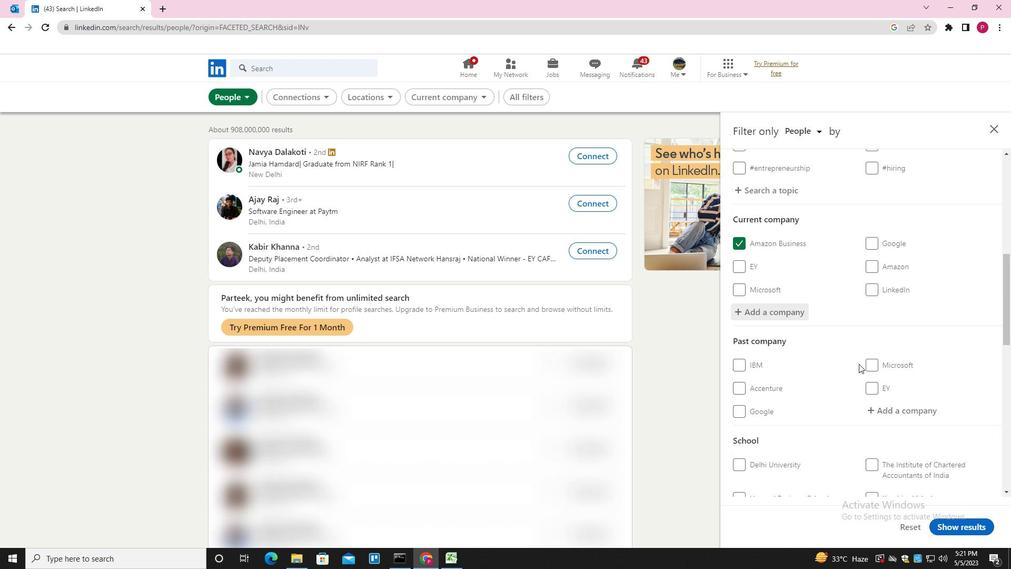 
Action: Mouse scrolled (859, 363) with delta (0, 0)
Screenshot: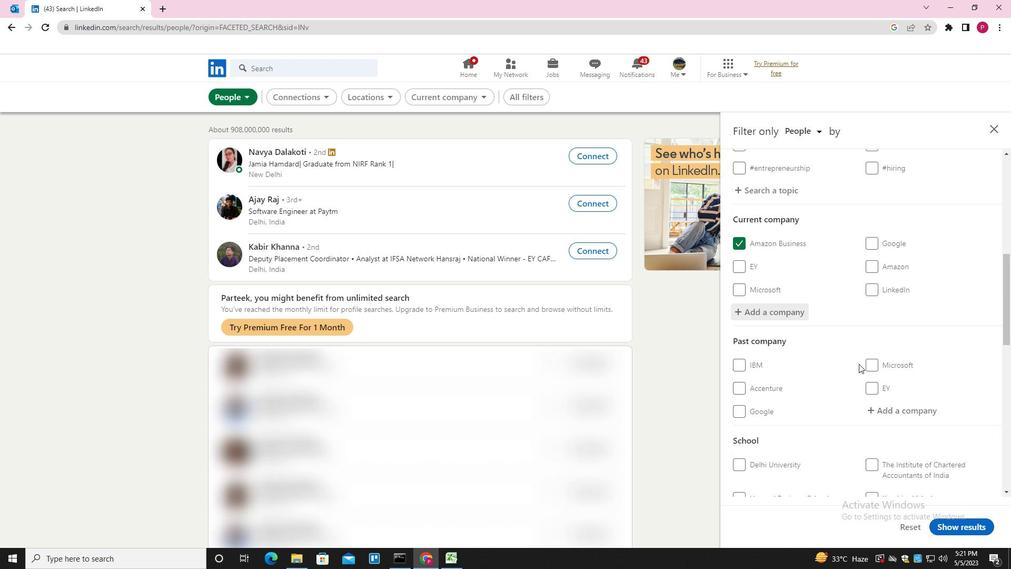 
Action: Mouse scrolled (859, 363) with delta (0, 0)
Screenshot: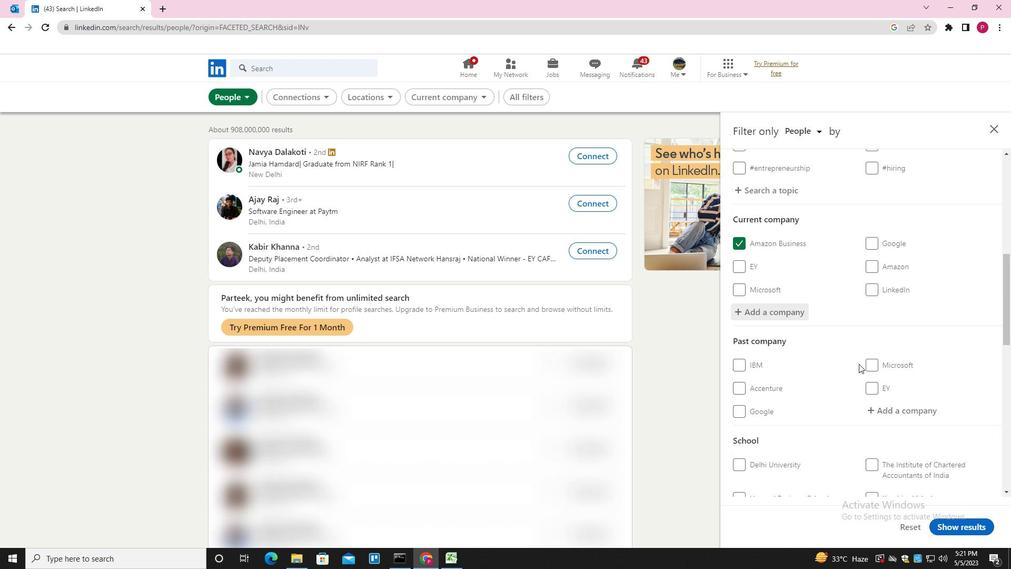 
Action: Mouse moved to (905, 308)
Screenshot: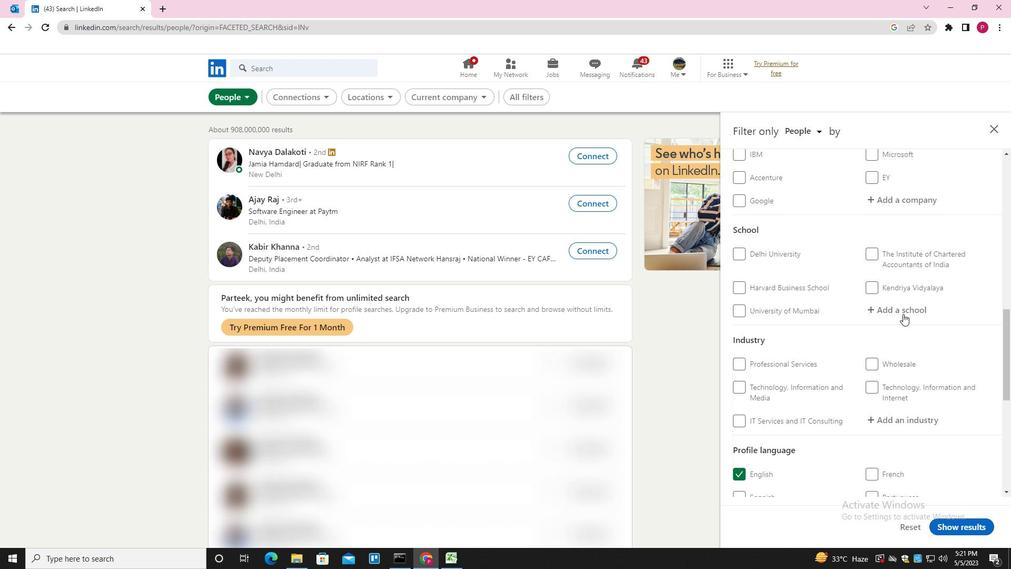 
Action: Mouse pressed left at (905, 308)
Screenshot: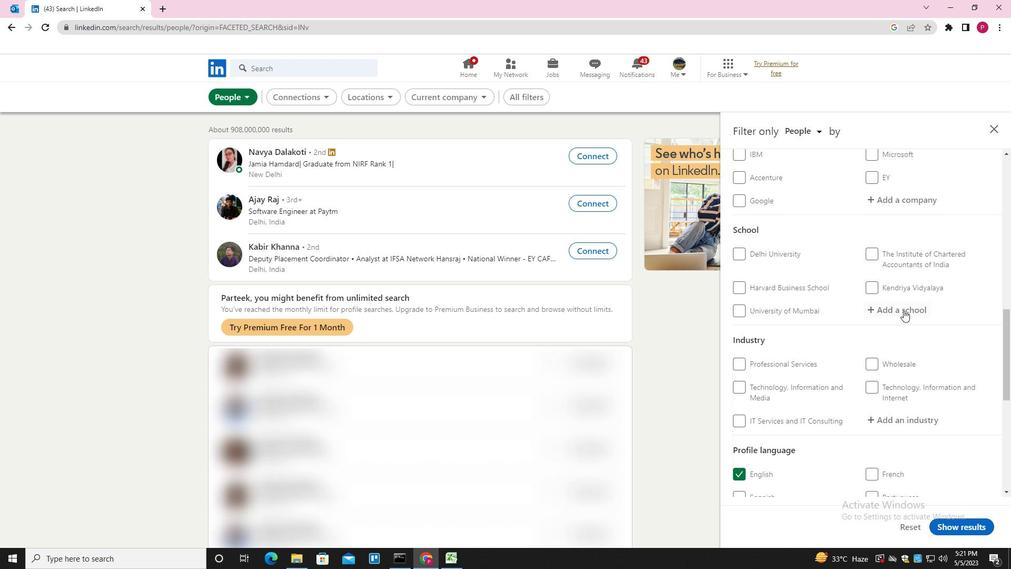 
Action: Key pressed <Key.shift>SAM<Key.space><Key.shift>HING<Key.backspace><Key.backspace><Key.down><Key.enter>
Screenshot: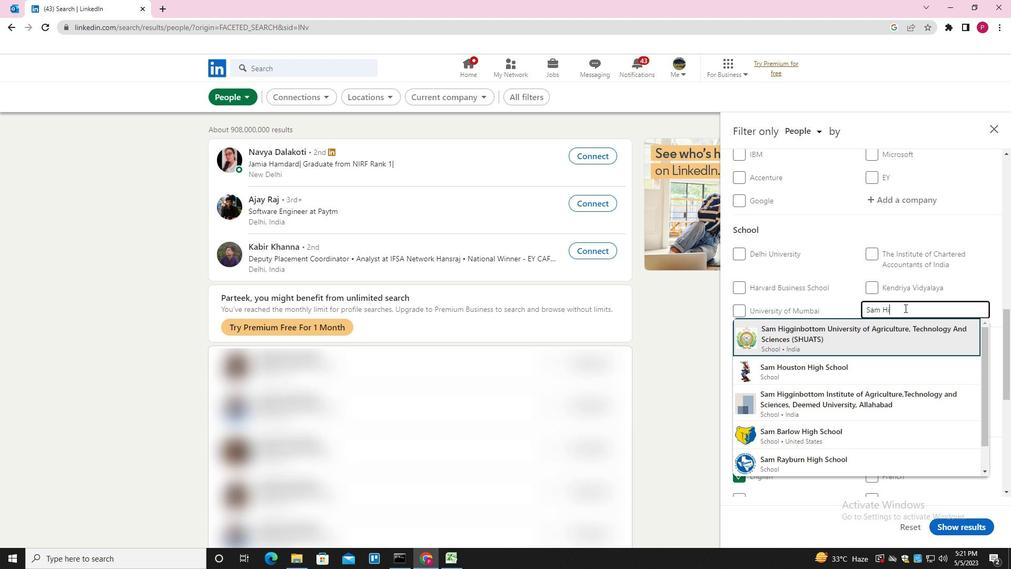 
Action: Mouse moved to (900, 309)
Screenshot: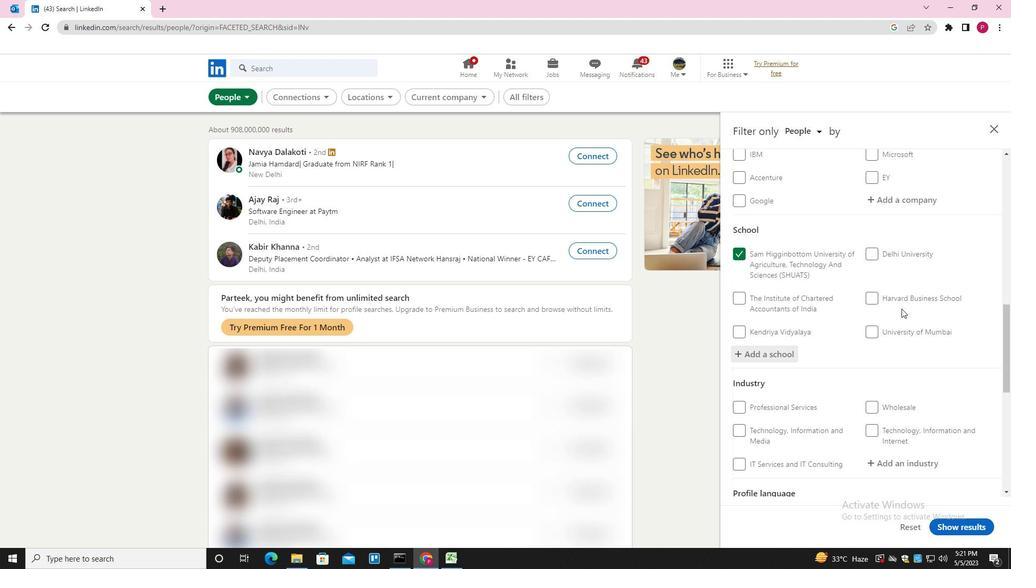
Action: Mouse scrolled (900, 309) with delta (0, 0)
Screenshot: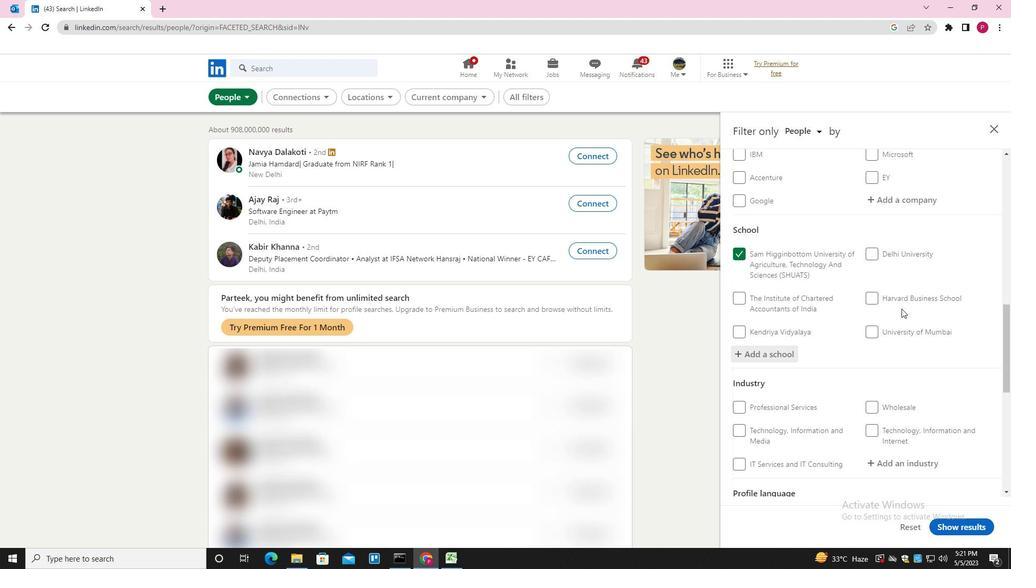 
Action: Mouse scrolled (900, 309) with delta (0, 0)
Screenshot: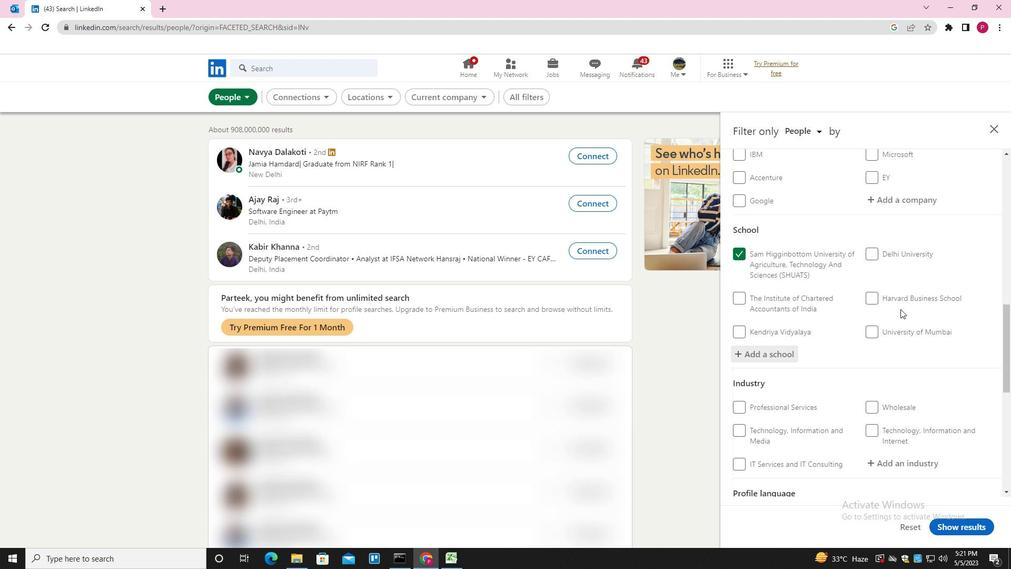 
Action: Mouse scrolled (900, 309) with delta (0, 0)
Screenshot: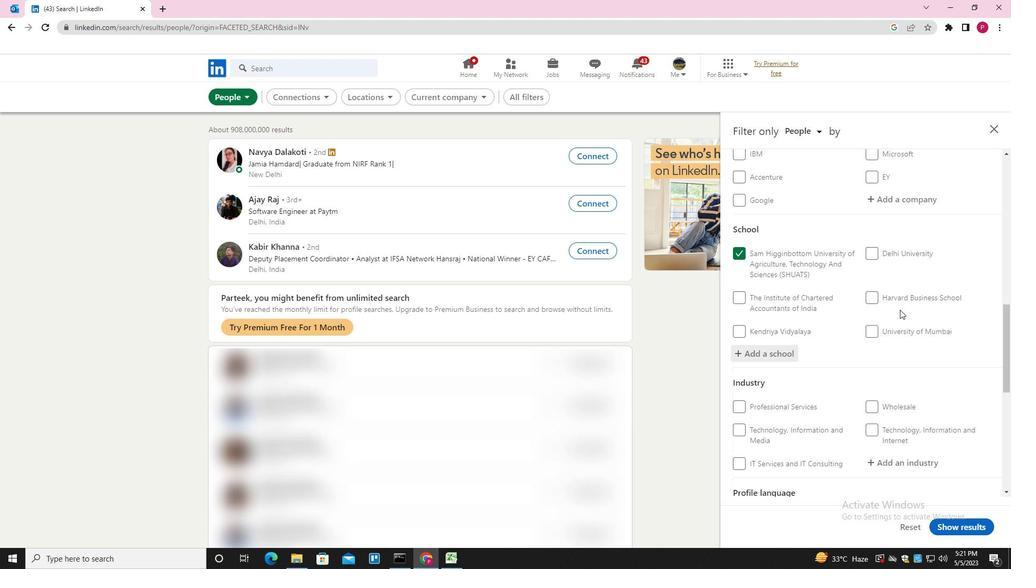 
Action: Mouse moved to (902, 302)
Screenshot: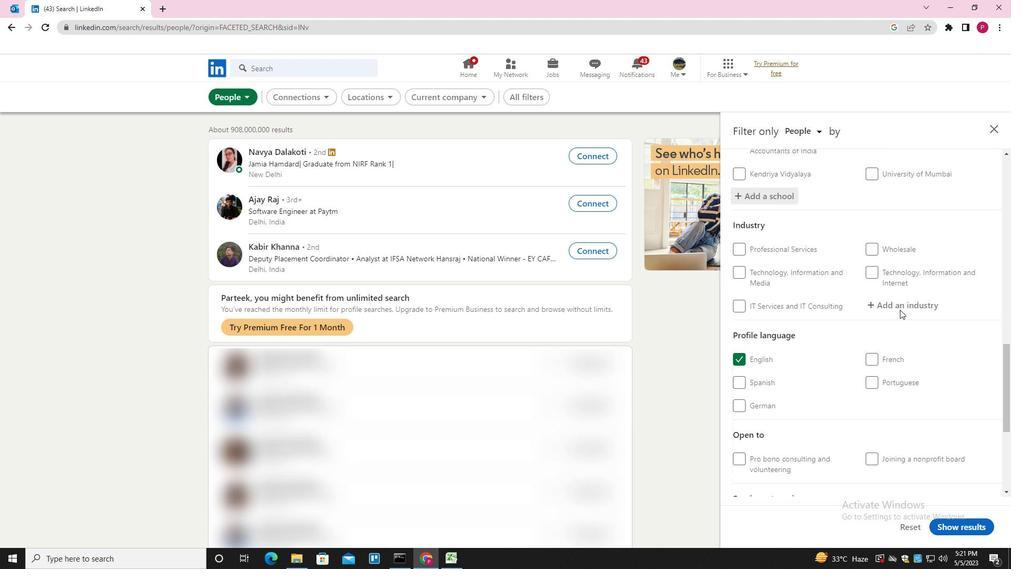 
Action: Mouse pressed left at (902, 302)
Screenshot: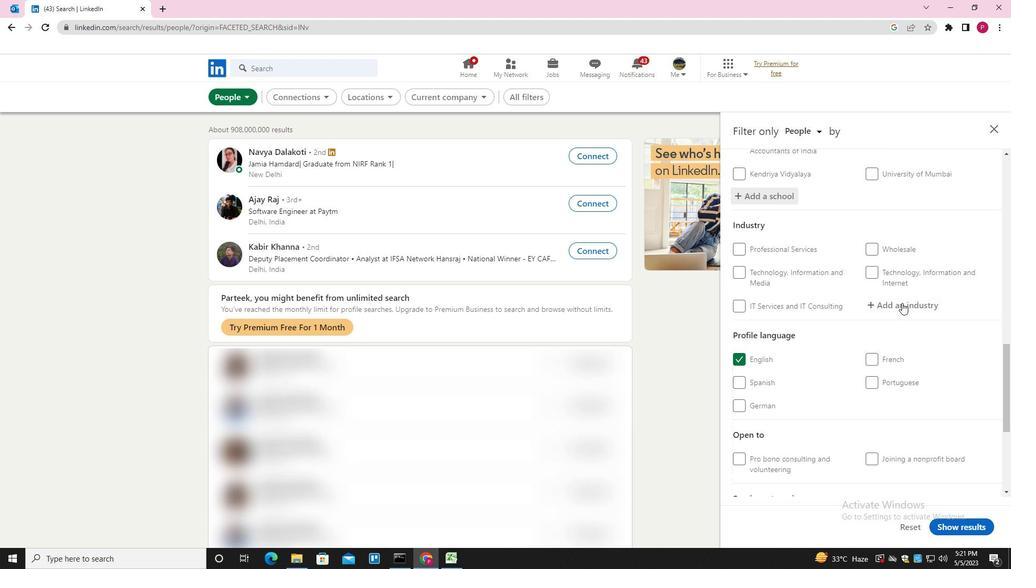 
Action: Key pressed <Key.shift><Key.shift><Key.shift><Key.shift><Key.shift><Key.shift>RETAIL<Key.space><Key.shift>GASSOLINE<Key.backspace><Key.backspace><Key.backspace><Key.backspace><Key.backspace><Key.backspace><Key.down><Key.enter>
Screenshot: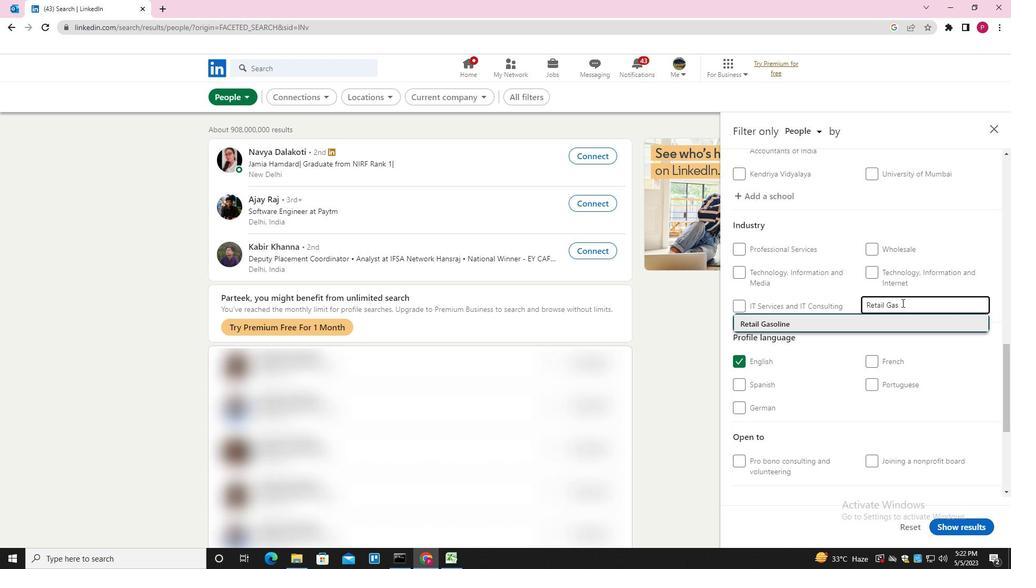
Action: Mouse moved to (884, 315)
Screenshot: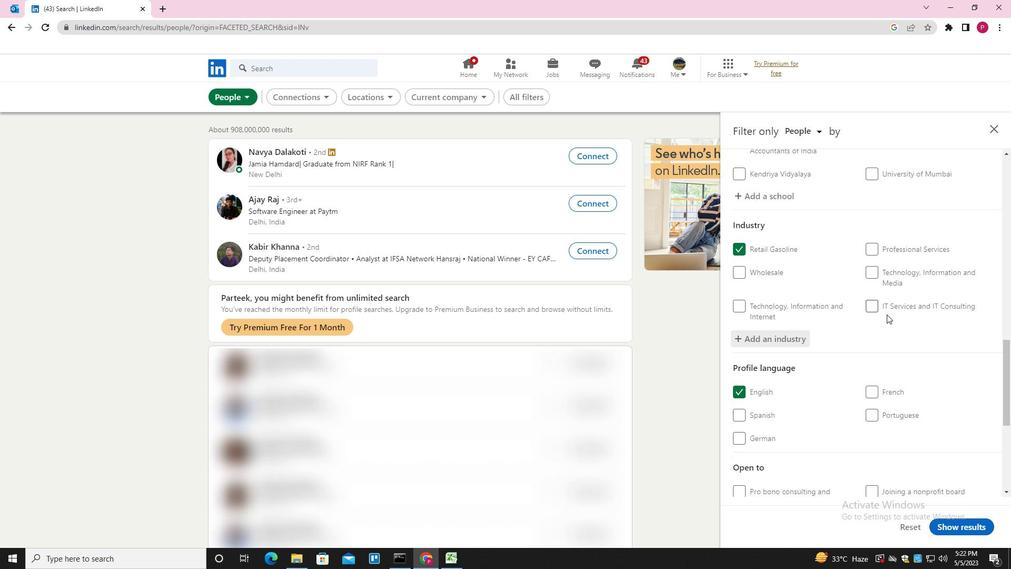 
Action: Mouse scrolled (884, 315) with delta (0, 0)
Screenshot: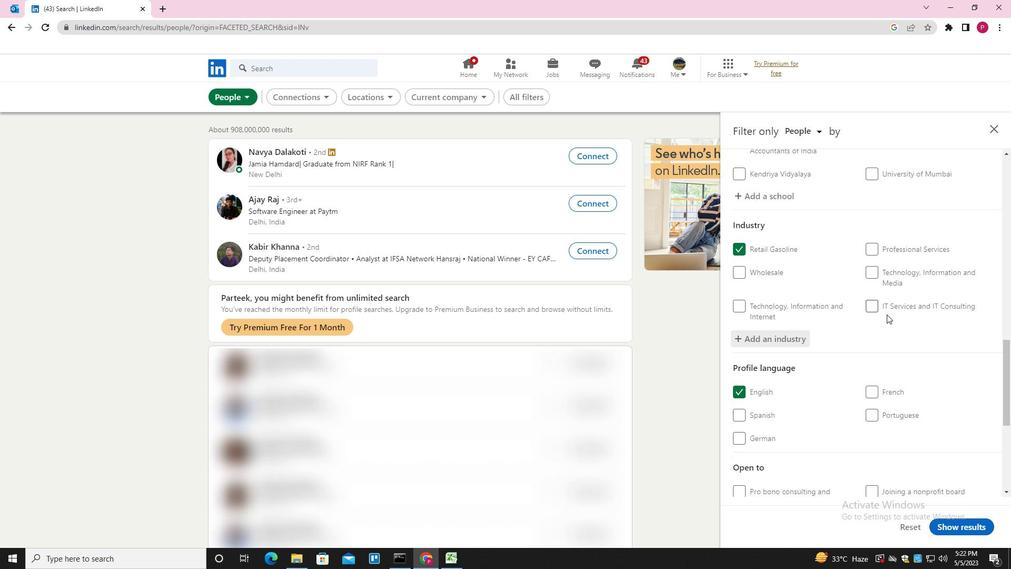 
Action: Mouse moved to (884, 315)
Screenshot: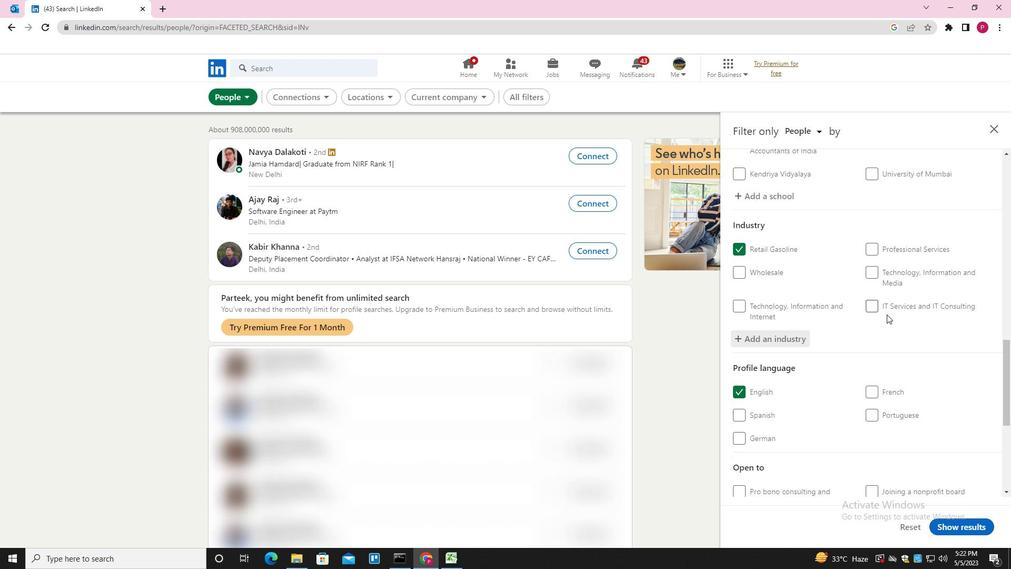 
Action: Mouse scrolled (884, 315) with delta (0, 0)
Screenshot: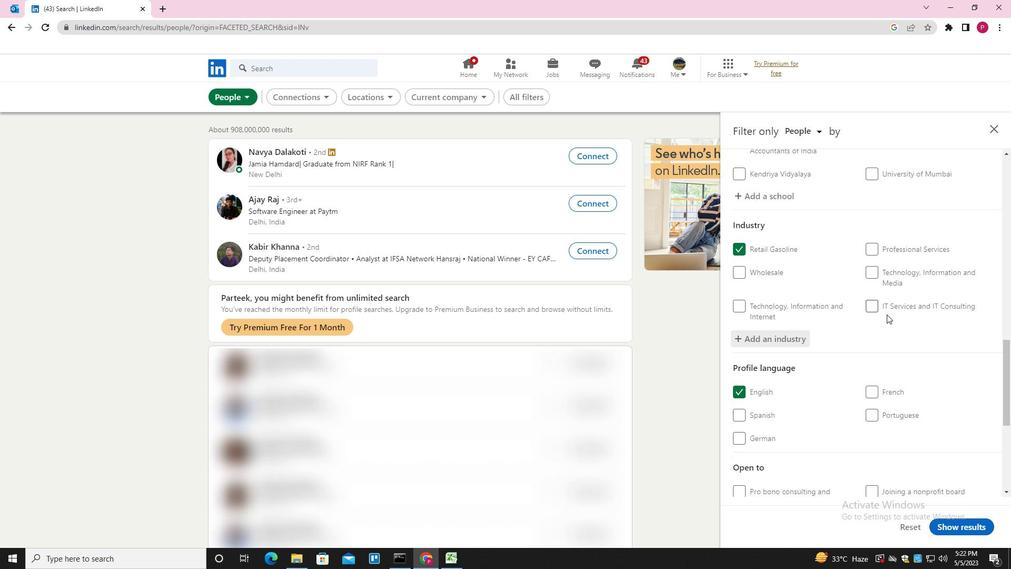 
Action: Mouse scrolled (884, 315) with delta (0, 0)
Screenshot: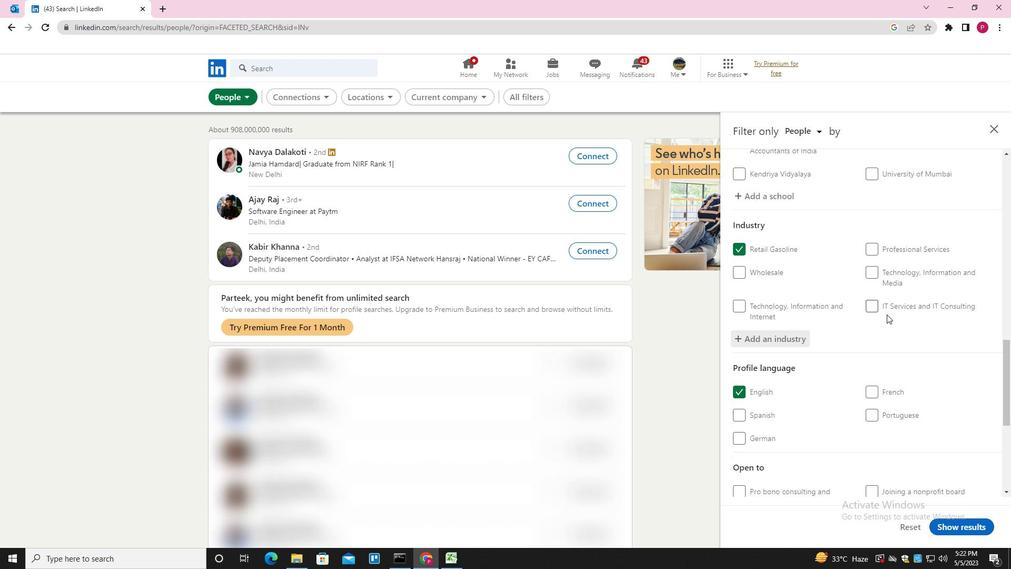 
Action: Mouse scrolled (884, 315) with delta (0, 0)
Screenshot: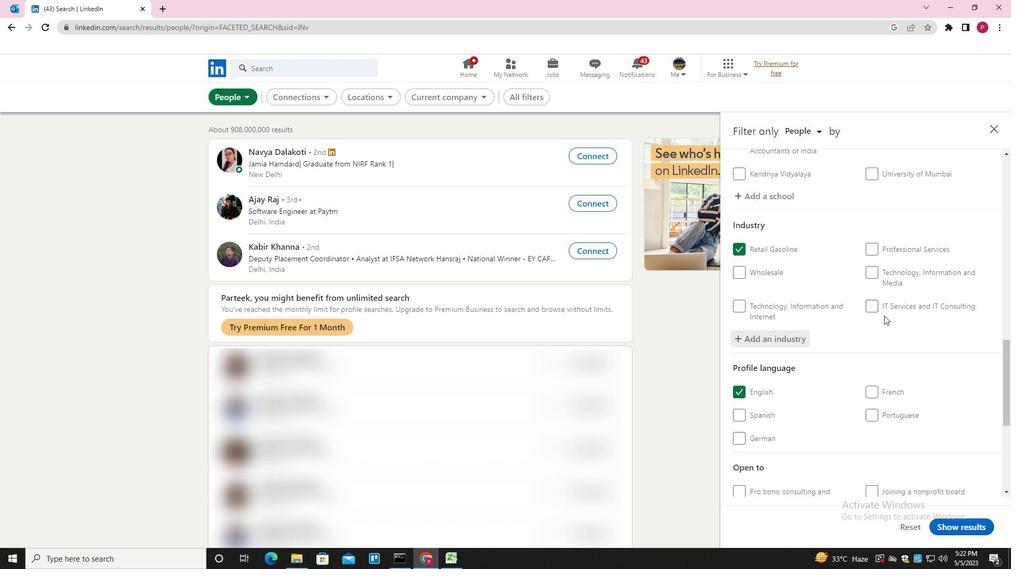 
Action: Mouse moved to (880, 320)
Screenshot: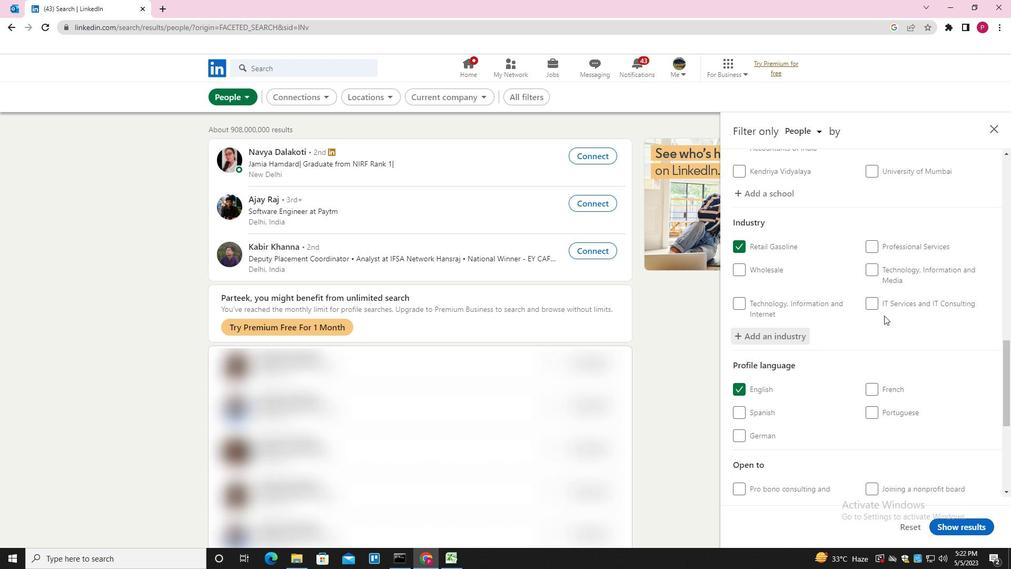 
Action: Mouse scrolled (880, 320) with delta (0, 0)
Screenshot: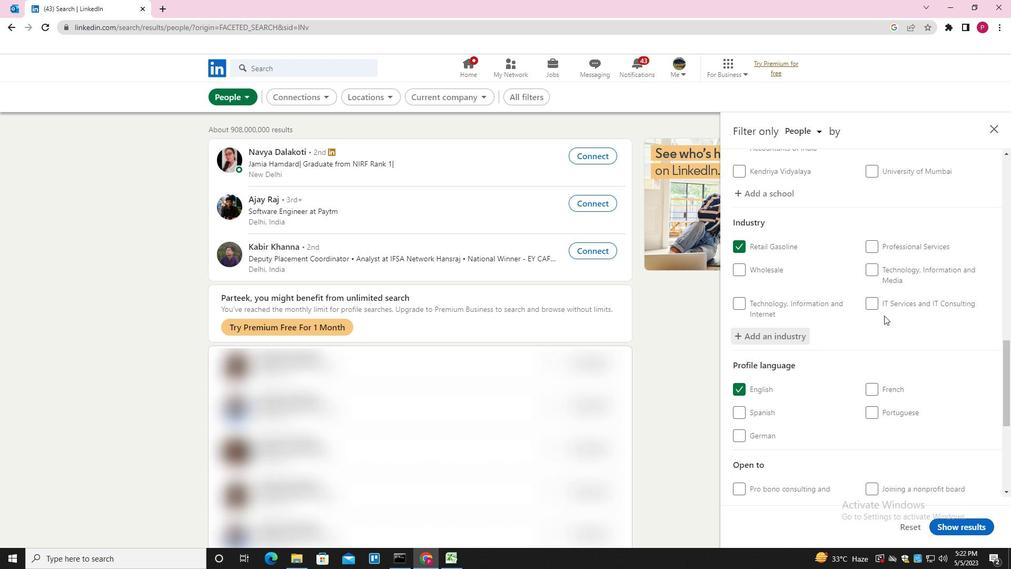 
Action: Mouse moved to (891, 349)
Screenshot: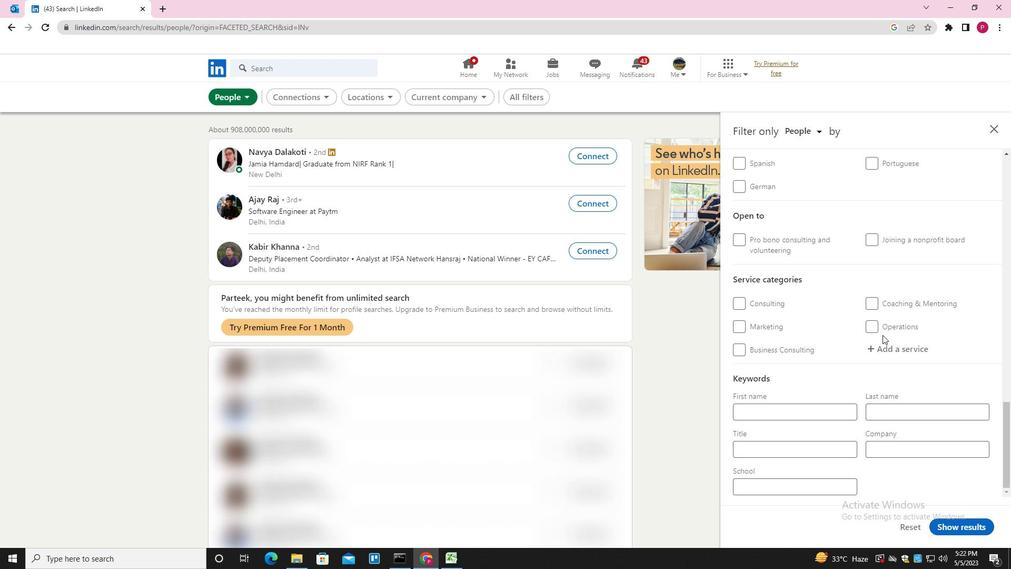 
Action: Mouse pressed left at (891, 349)
Screenshot: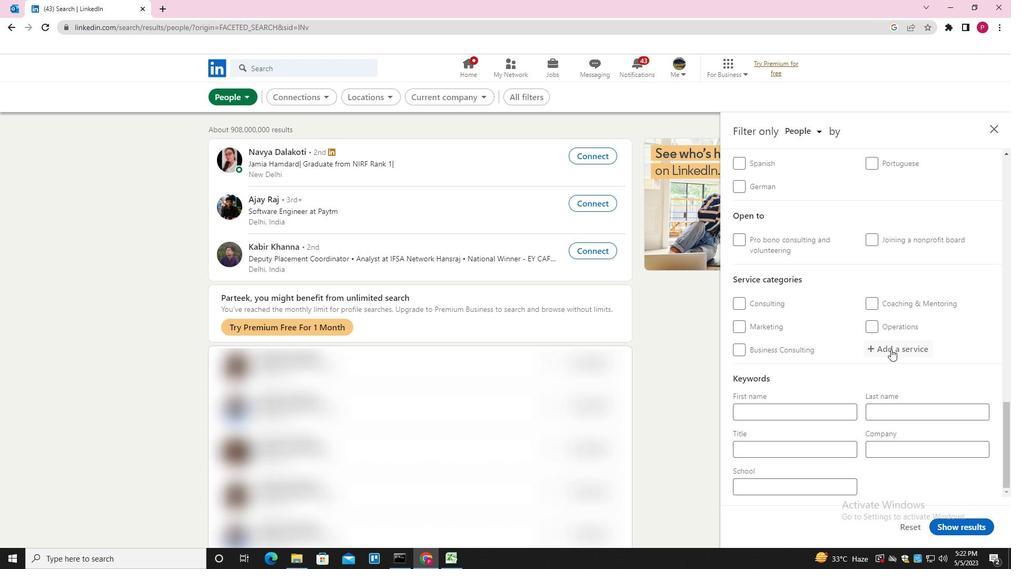 
Action: Key pressed <Key.shift><Key.shift><Key.shift><Key.shift><Key.shift><Key.shift>DJIN<Key.backspace><Key.down><Key.enter>
Screenshot: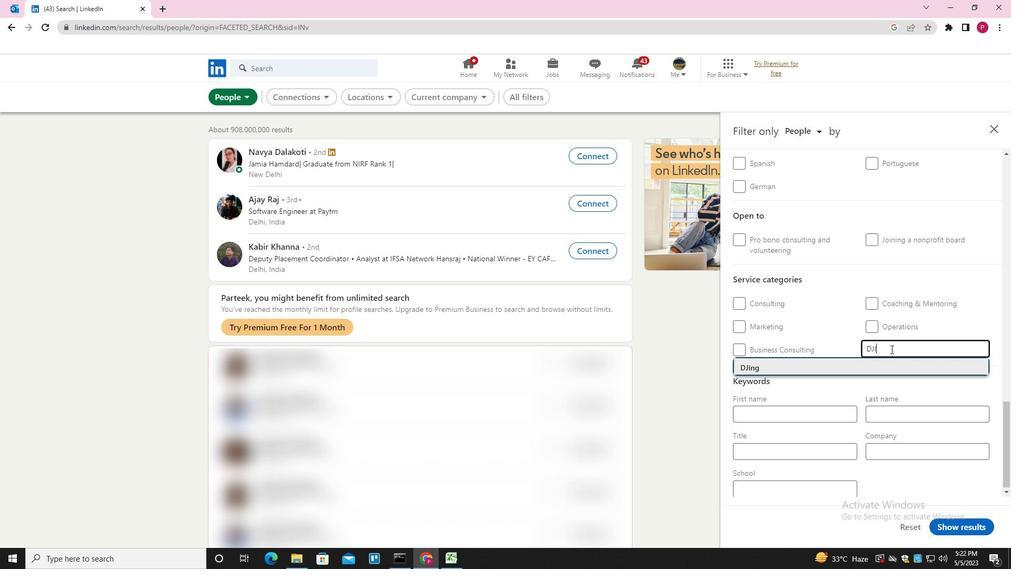 
Action: Mouse moved to (884, 361)
Screenshot: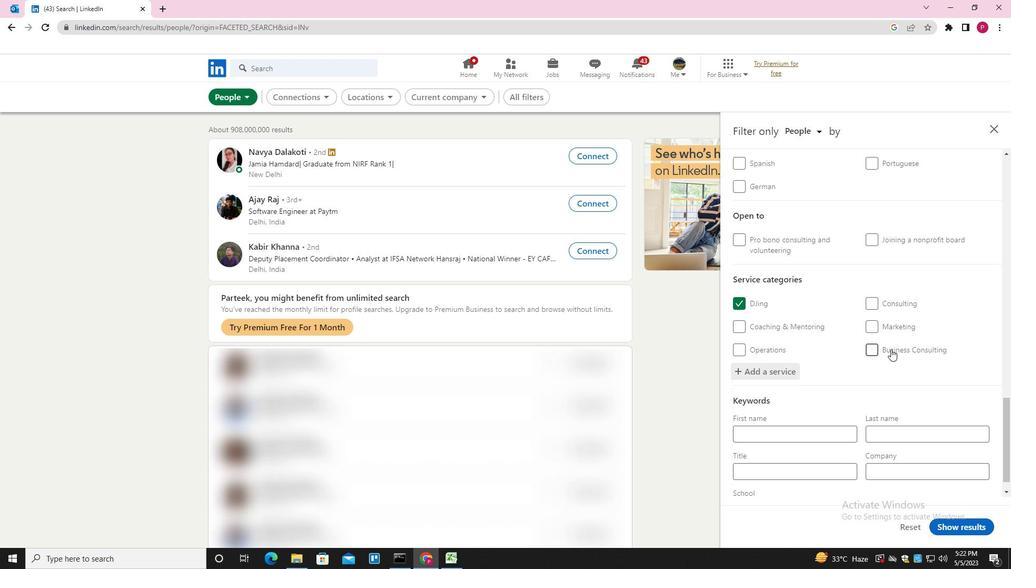 
Action: Mouse scrolled (884, 361) with delta (0, 0)
Screenshot: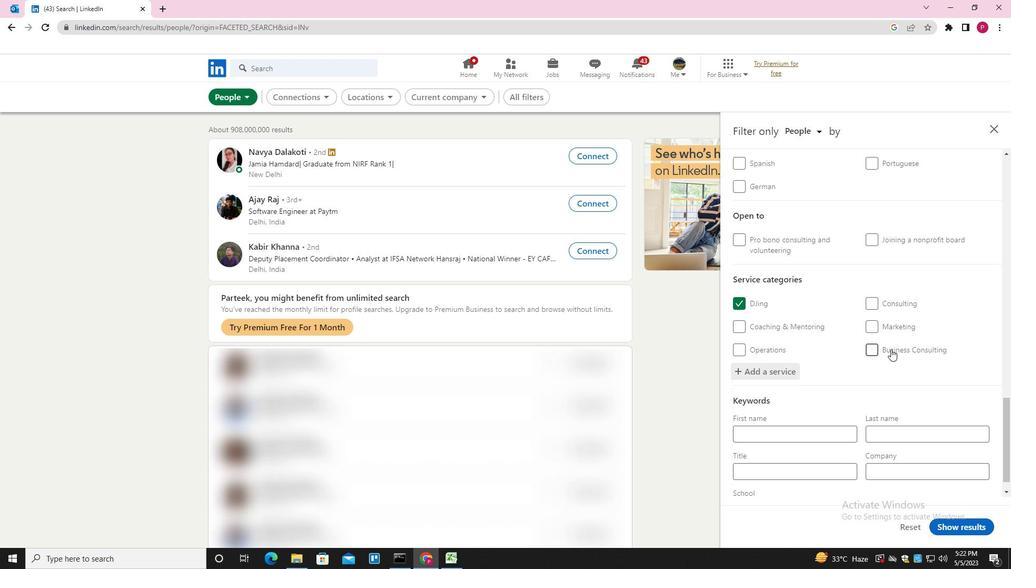 
Action: Mouse moved to (884, 363)
Screenshot: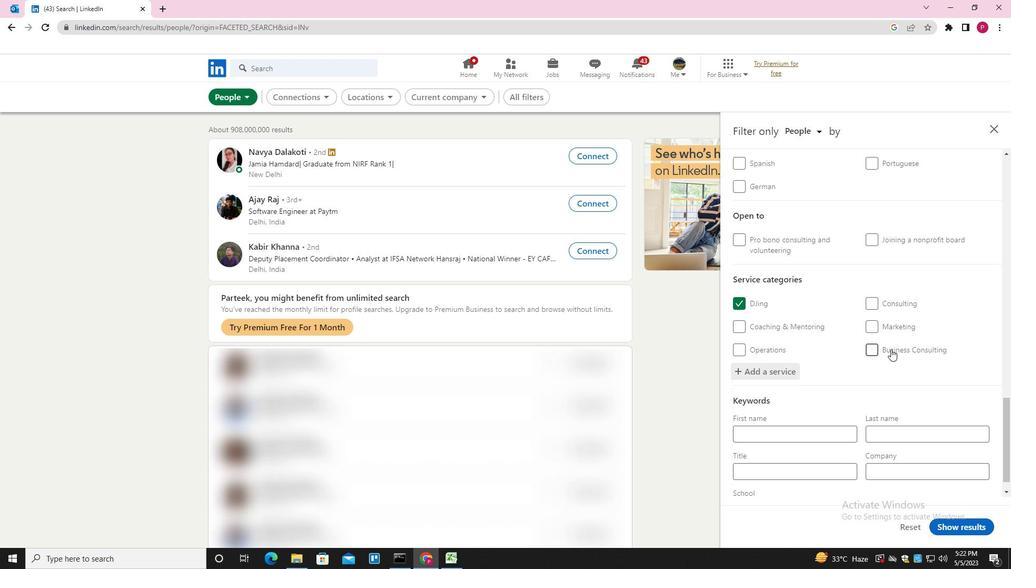 
Action: Mouse scrolled (884, 362) with delta (0, 0)
Screenshot: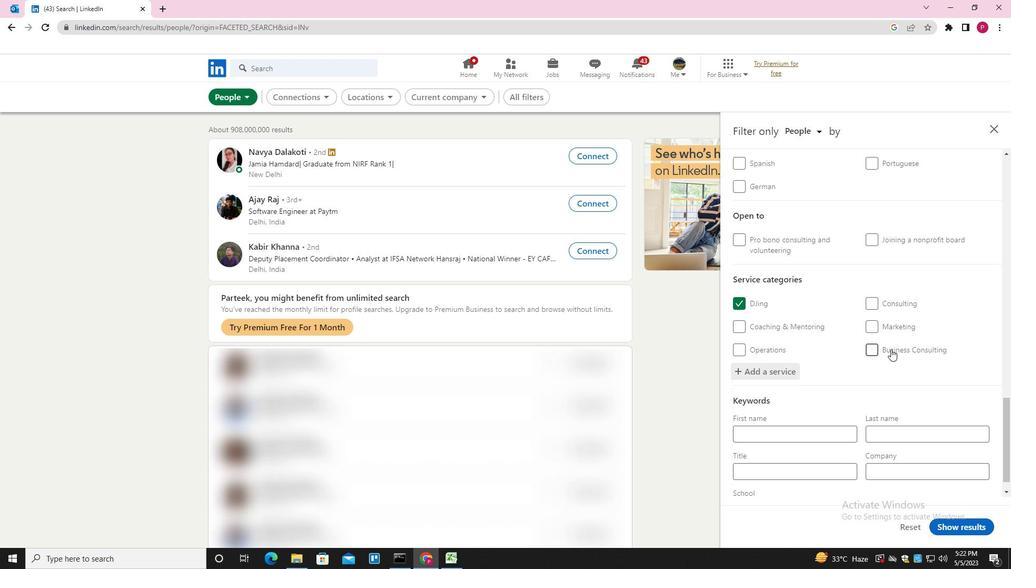 
Action: Mouse moved to (883, 363)
Screenshot: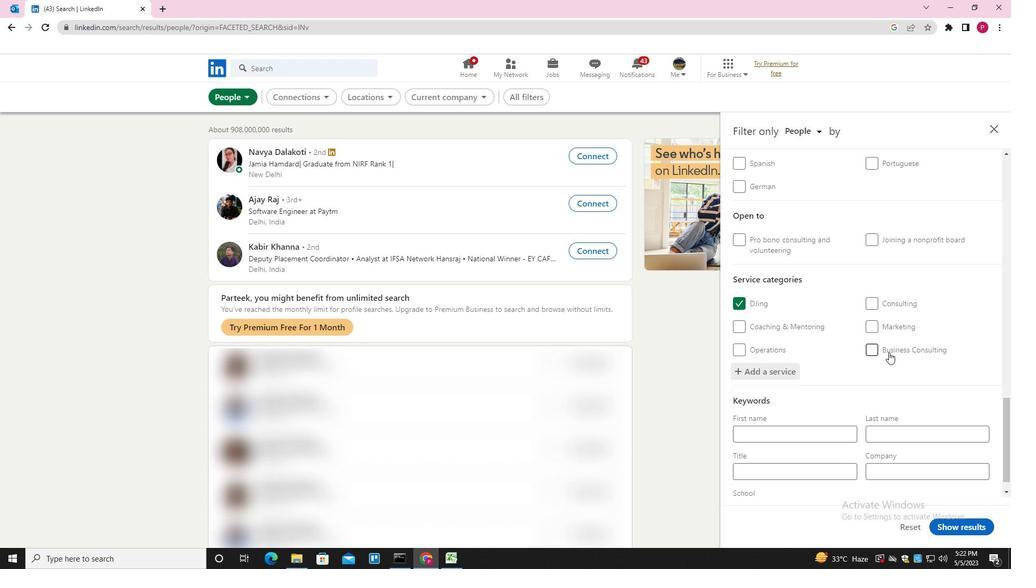 
Action: Mouse scrolled (883, 363) with delta (0, 0)
Screenshot: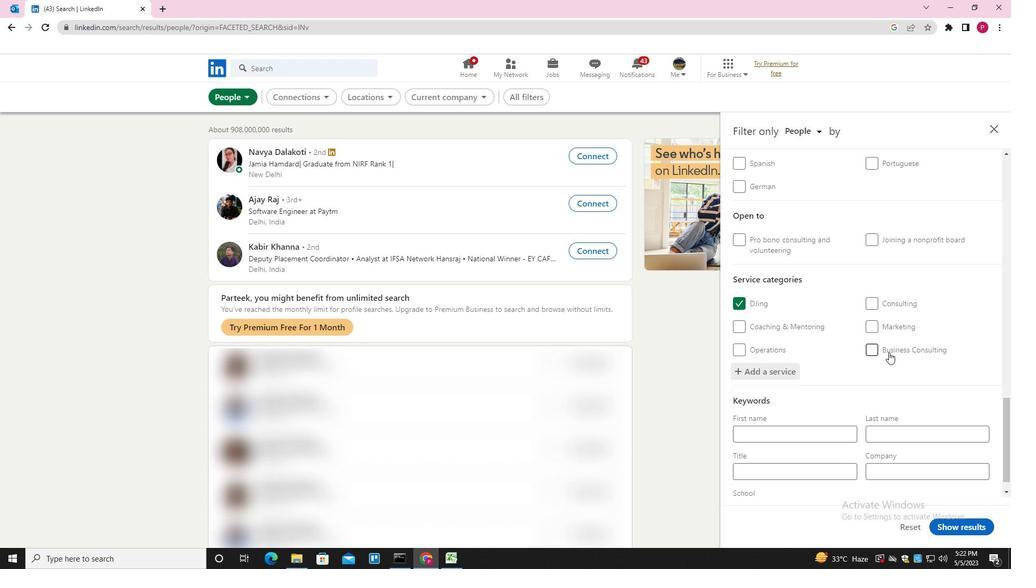 
Action: Mouse moved to (882, 365)
Screenshot: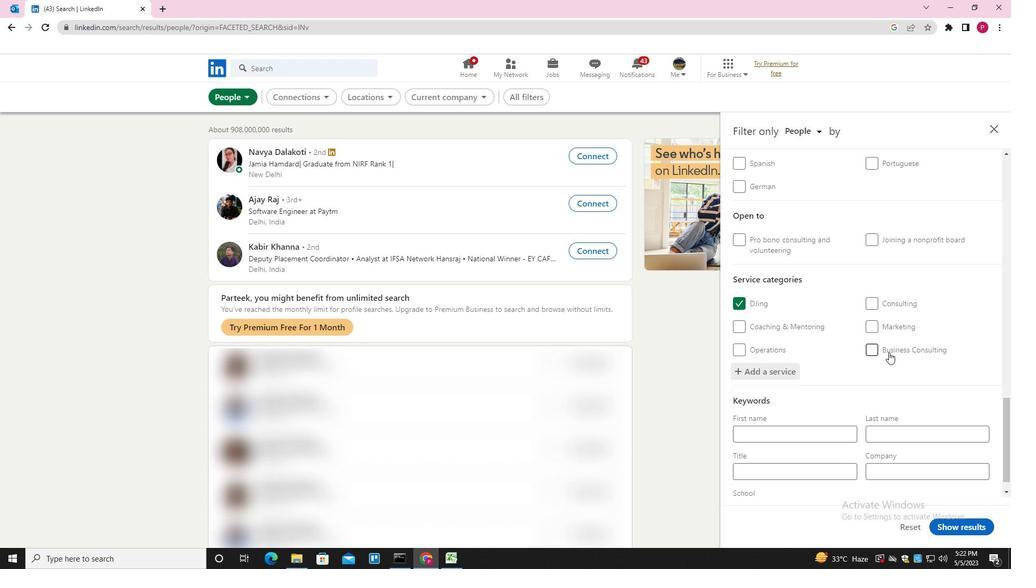 
Action: Mouse scrolled (882, 365) with delta (0, 0)
Screenshot: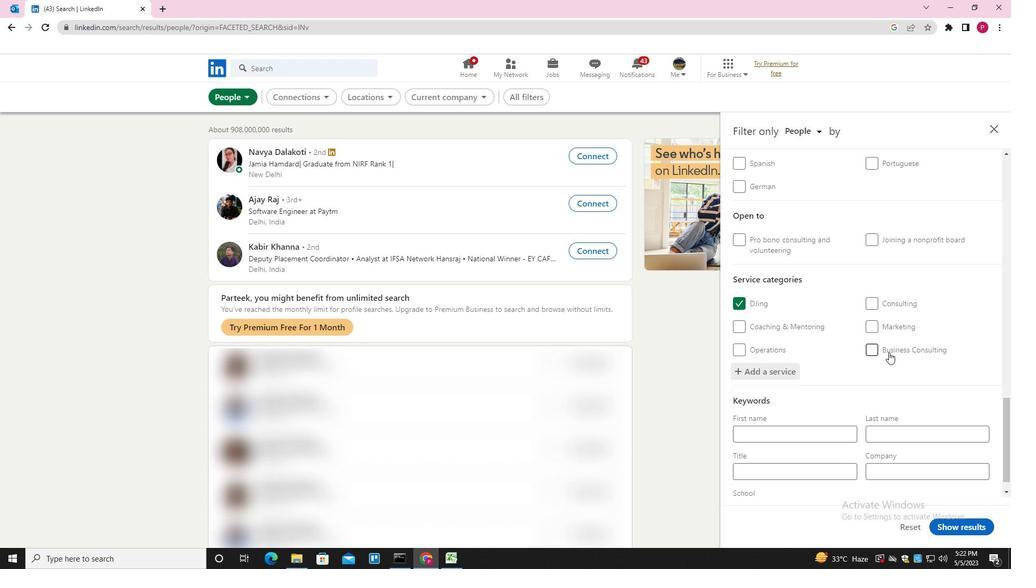 
Action: Mouse moved to (868, 387)
Screenshot: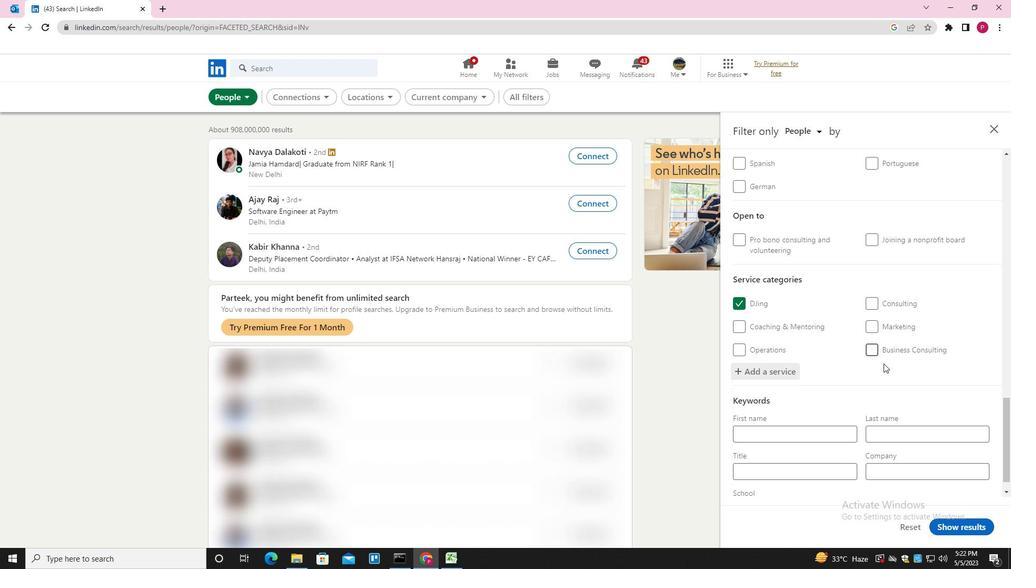 
Action: Mouse scrolled (868, 386) with delta (0, 0)
Screenshot: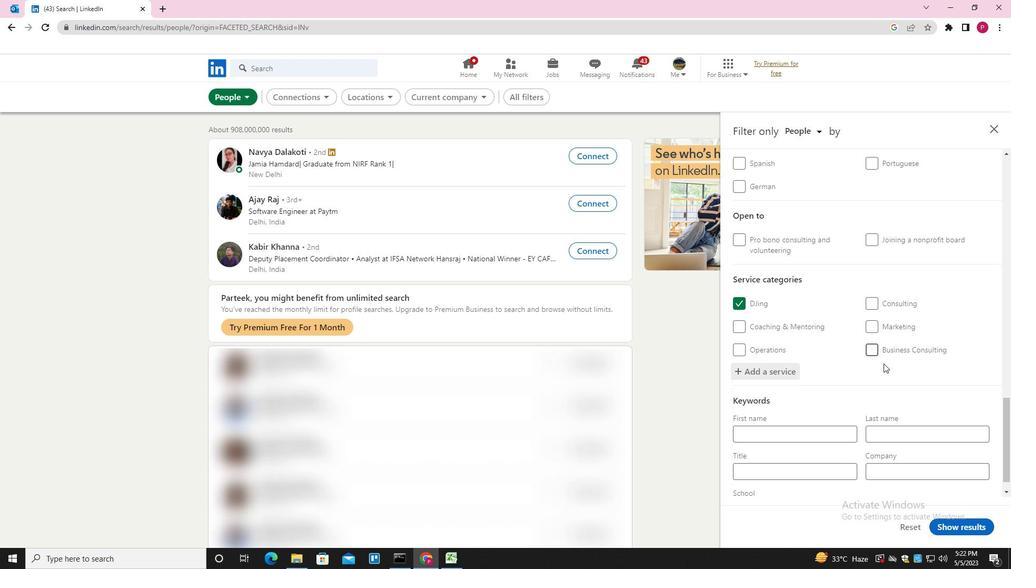 
Action: Mouse moved to (837, 450)
Screenshot: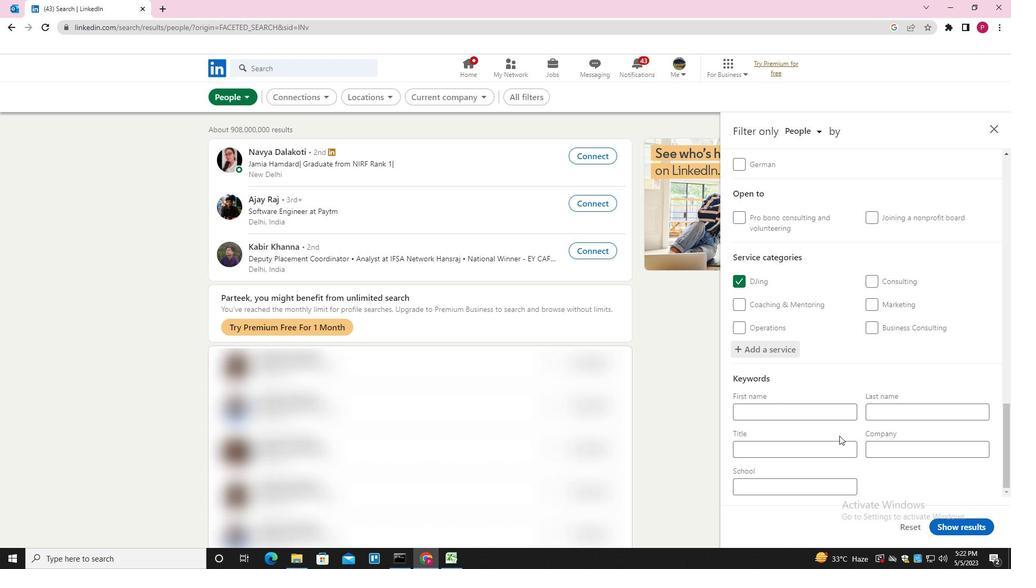 
Action: Mouse pressed left at (837, 450)
Screenshot: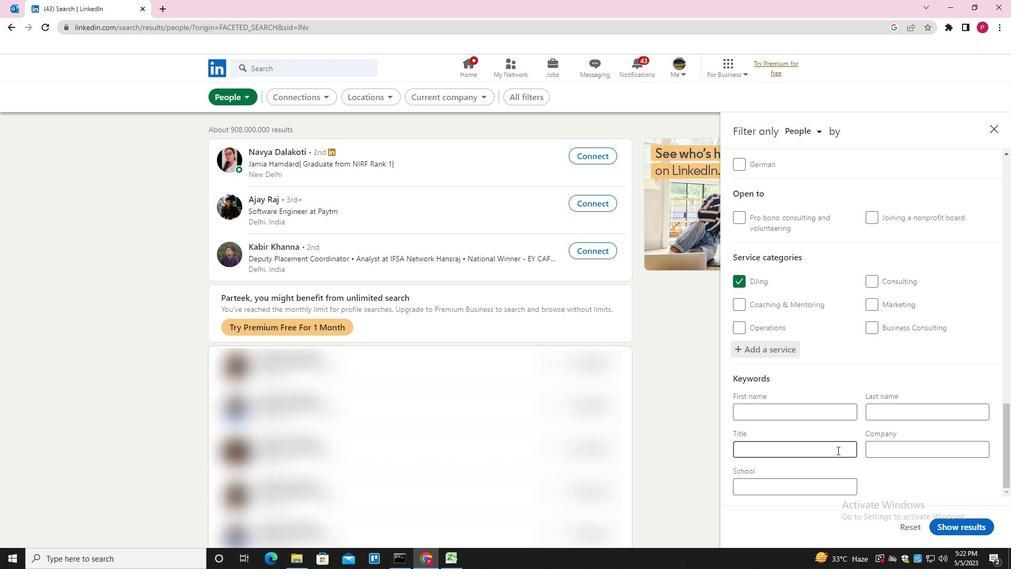 
Action: Key pressed <Key.shift>S<Key.backspace>DATA<Key.space><Key.shift>ENTRY
Screenshot: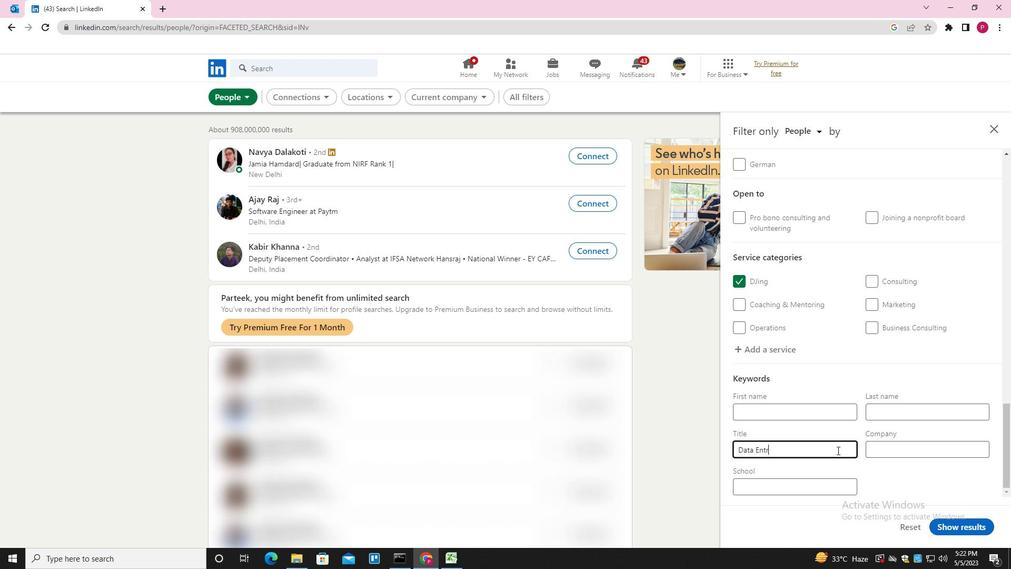 
Action: Mouse moved to (963, 530)
Screenshot: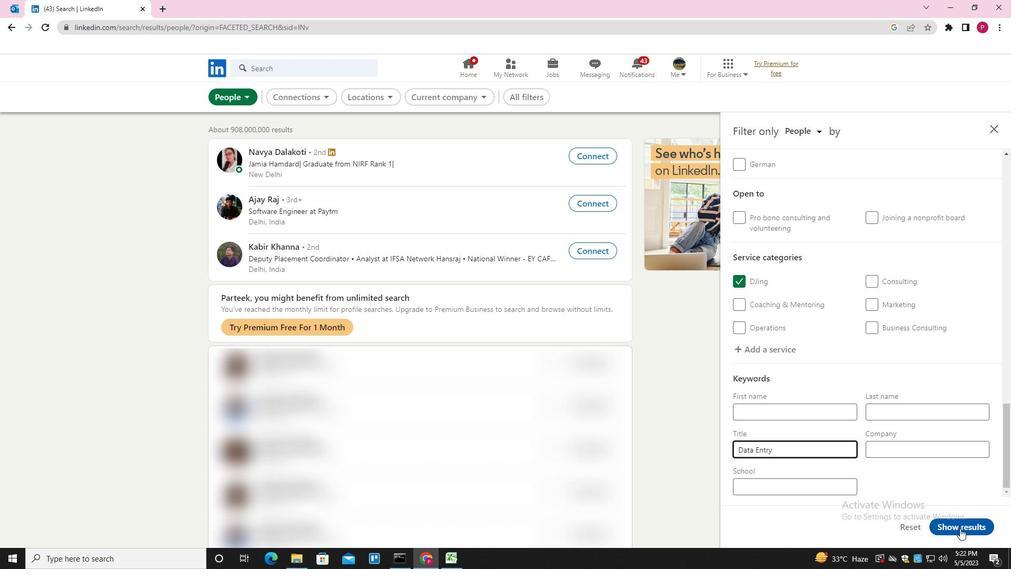 
Action: Mouse pressed left at (963, 530)
Screenshot: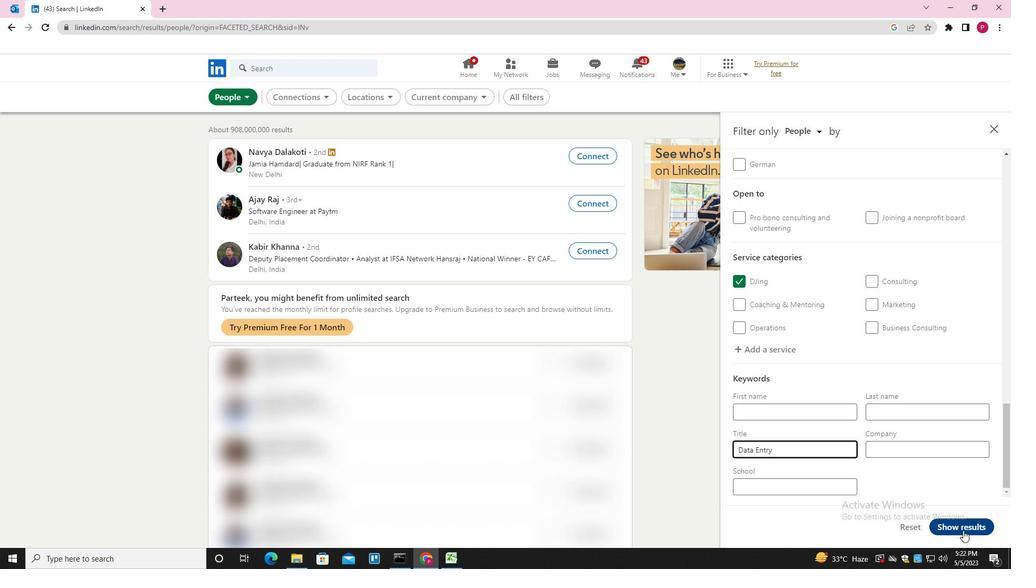 
Action: Mouse moved to (591, 275)
Screenshot: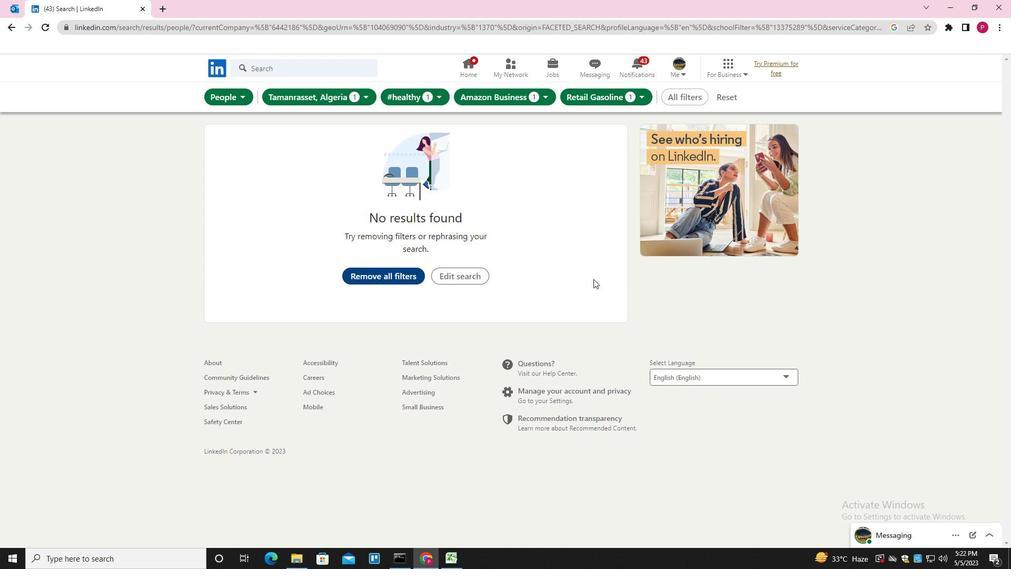 
